 Task: Toggle the following tags when syncing.
Action: Mouse moved to (8, 480)
Screenshot: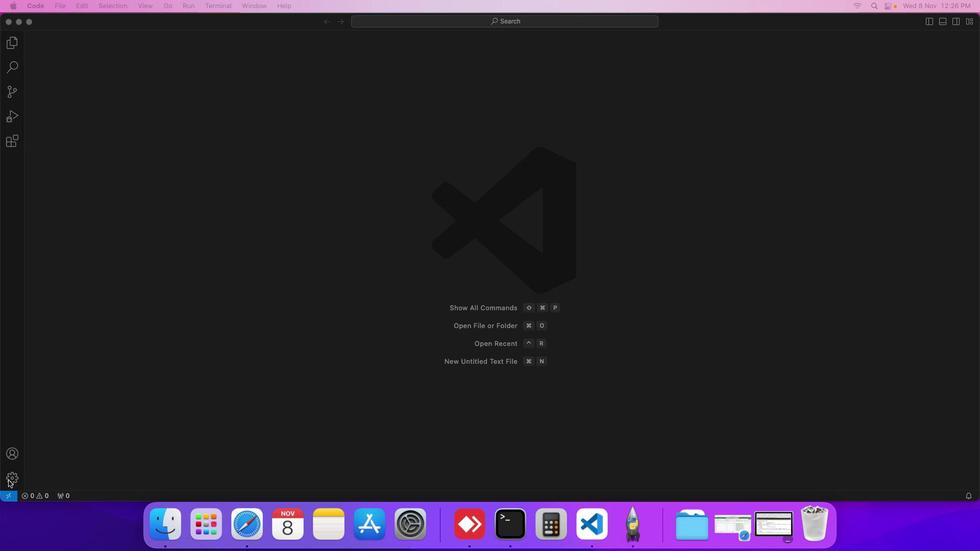 
Action: Mouse pressed left at (8, 480)
Screenshot: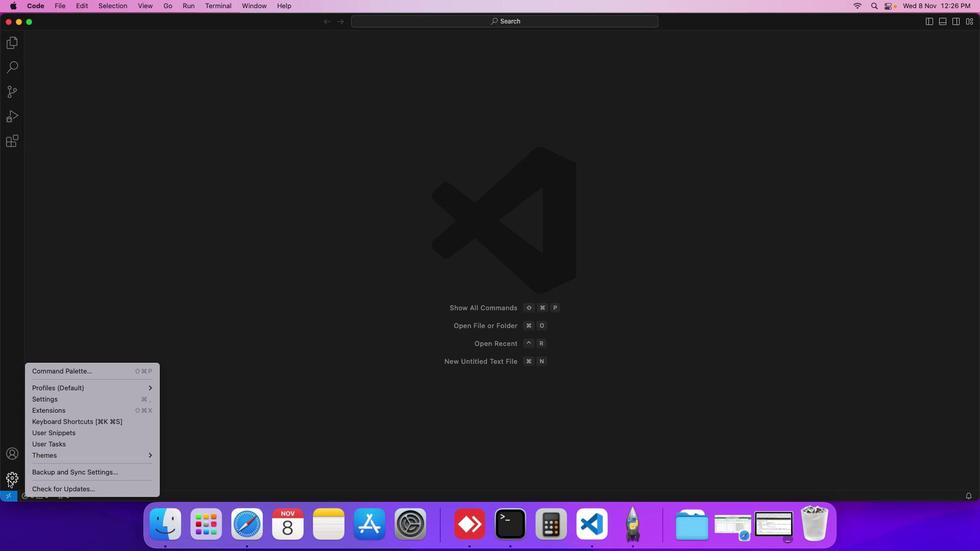 
Action: Mouse moved to (98, 395)
Screenshot: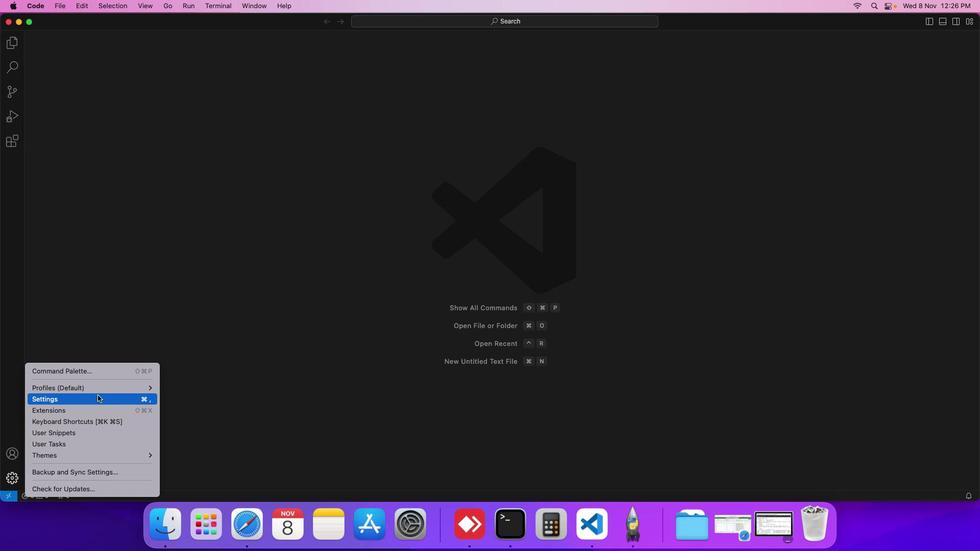 
Action: Mouse pressed left at (98, 395)
Screenshot: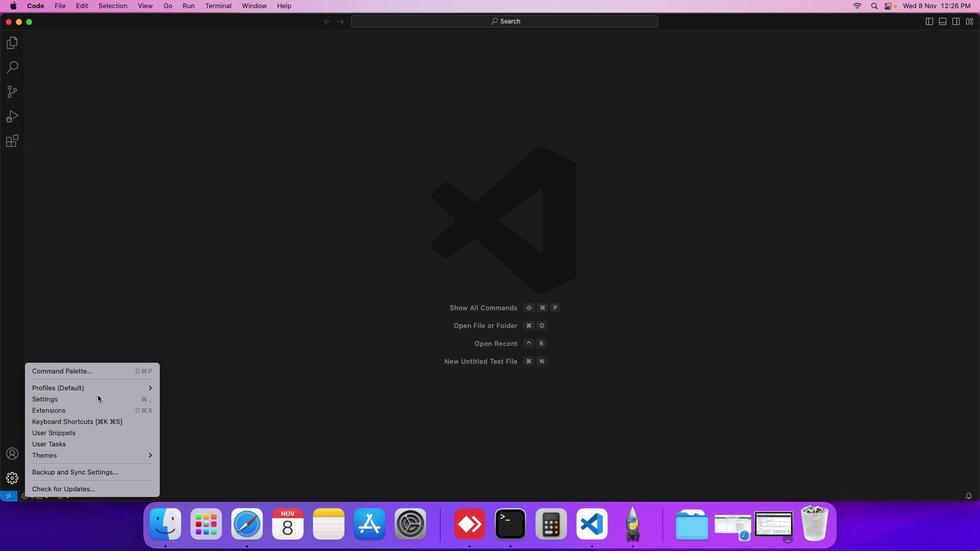 
Action: Mouse moved to (260, 183)
Screenshot: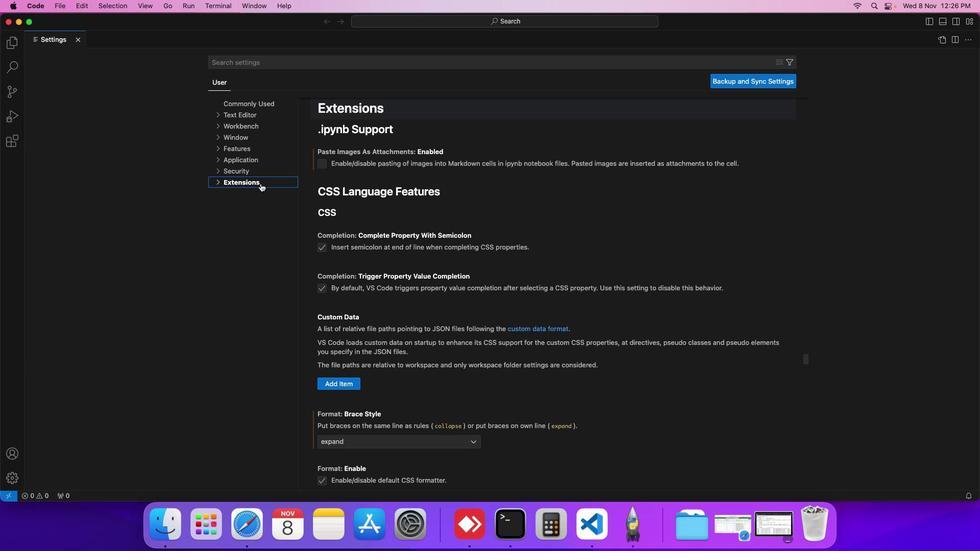 
Action: Mouse pressed left at (260, 183)
Screenshot: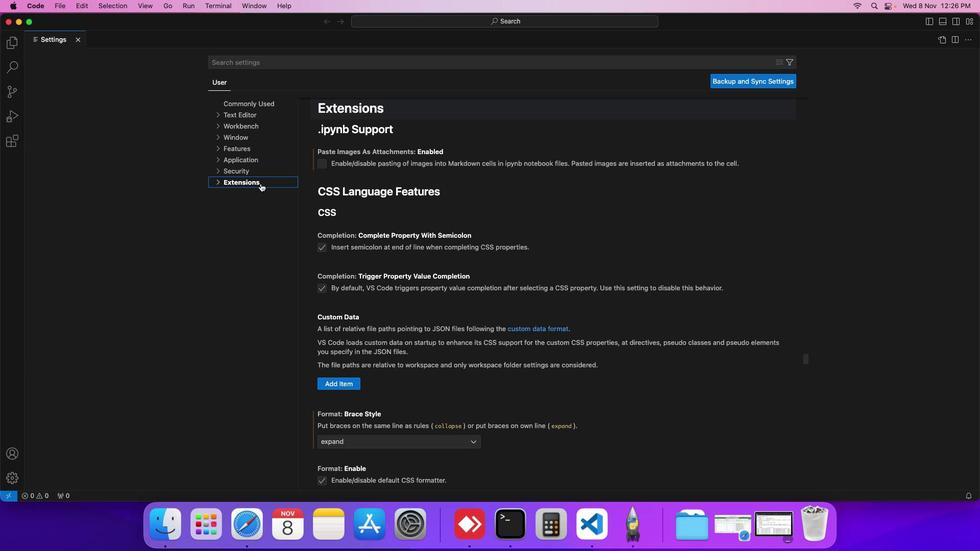 
Action: Mouse moved to (233, 228)
Screenshot: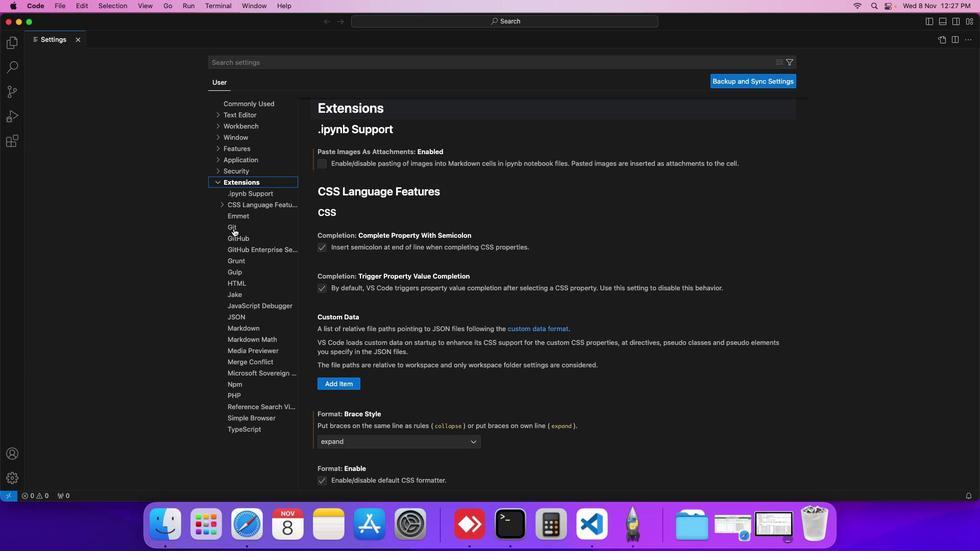 
Action: Mouse pressed left at (233, 228)
Screenshot: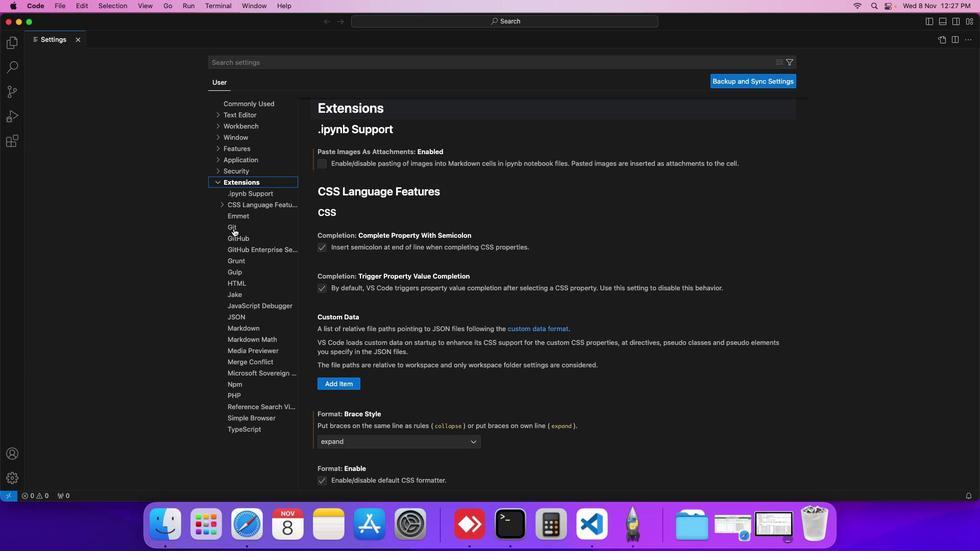 
Action: Mouse moved to (358, 312)
Screenshot: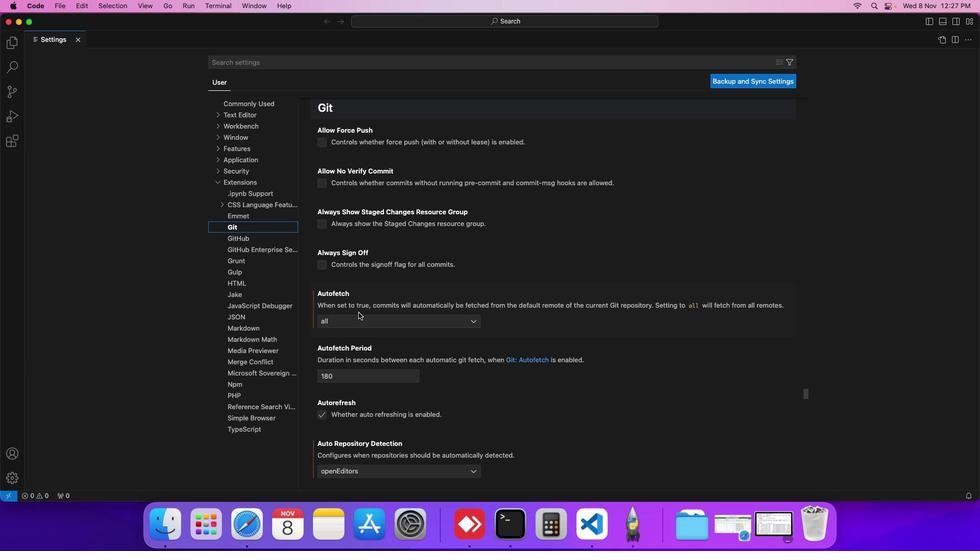 
Action: Mouse scrolled (358, 312) with delta (0, 0)
Screenshot: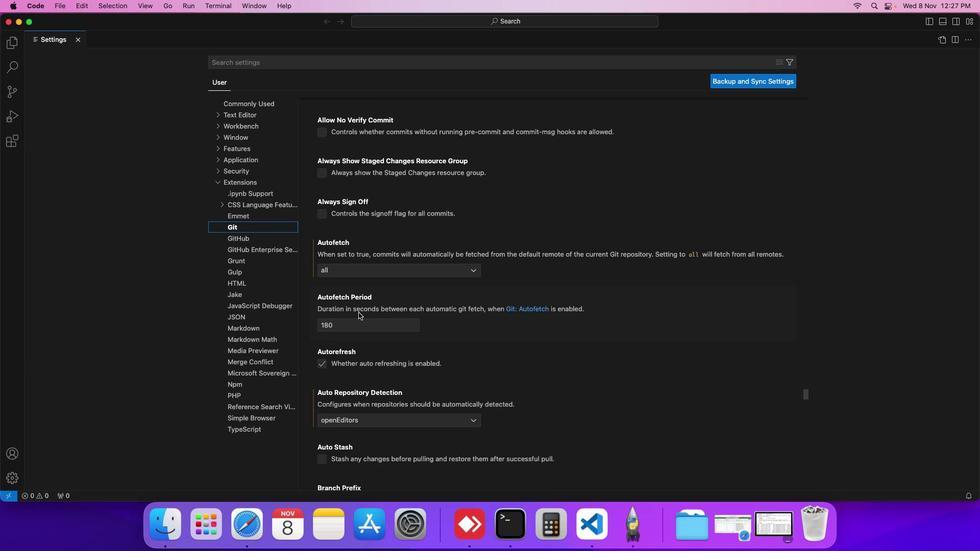 
Action: Mouse scrolled (358, 312) with delta (0, 0)
Screenshot: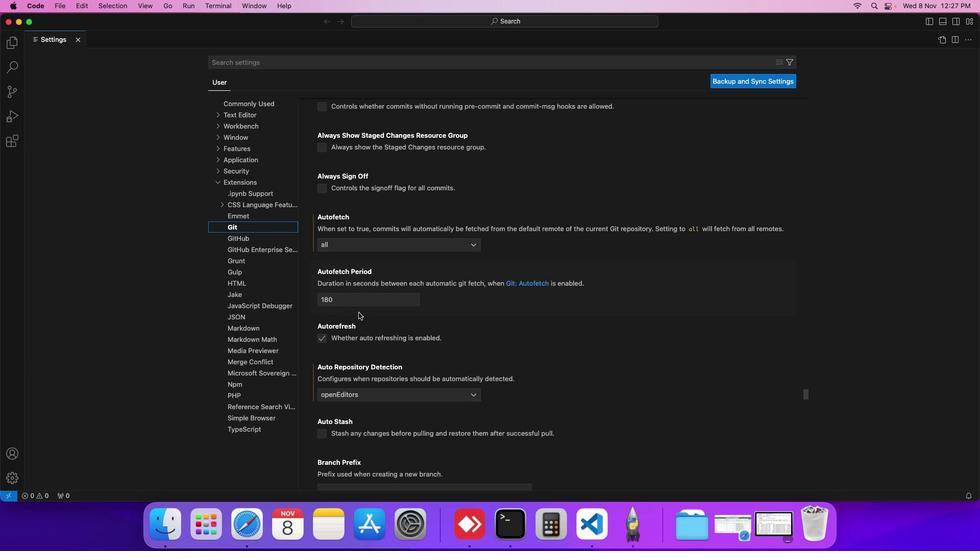 
Action: Mouse scrolled (358, 312) with delta (0, 0)
Screenshot: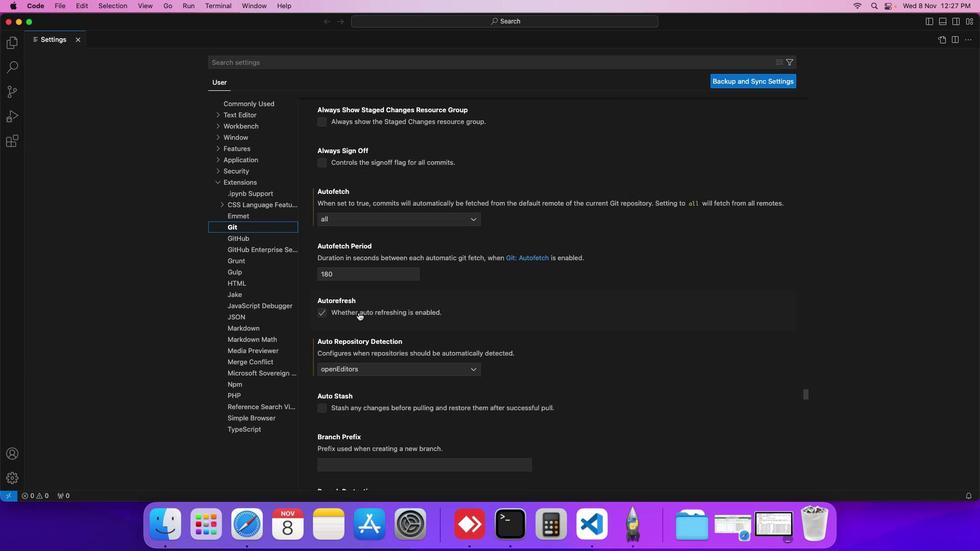 
Action: Mouse scrolled (358, 312) with delta (0, 0)
Screenshot: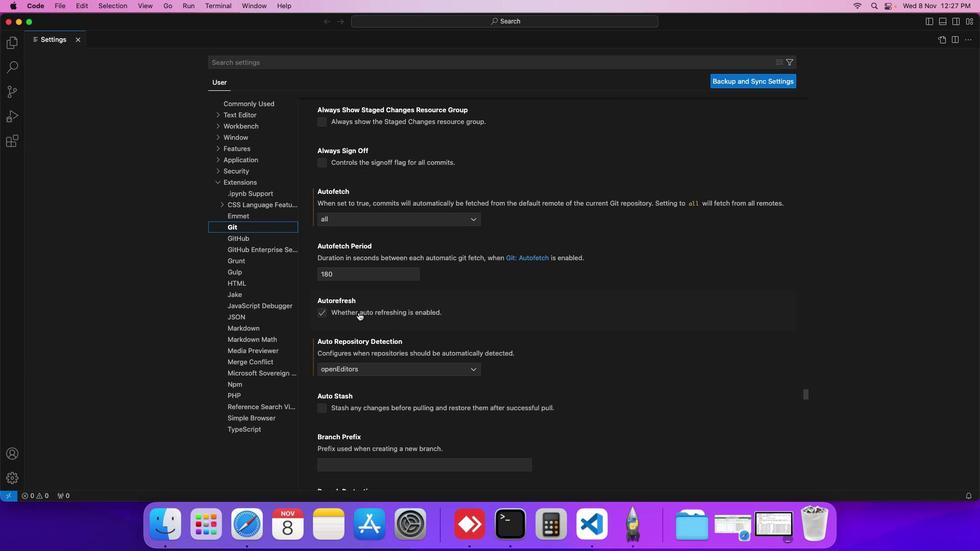 
Action: Mouse scrolled (358, 312) with delta (0, 0)
Screenshot: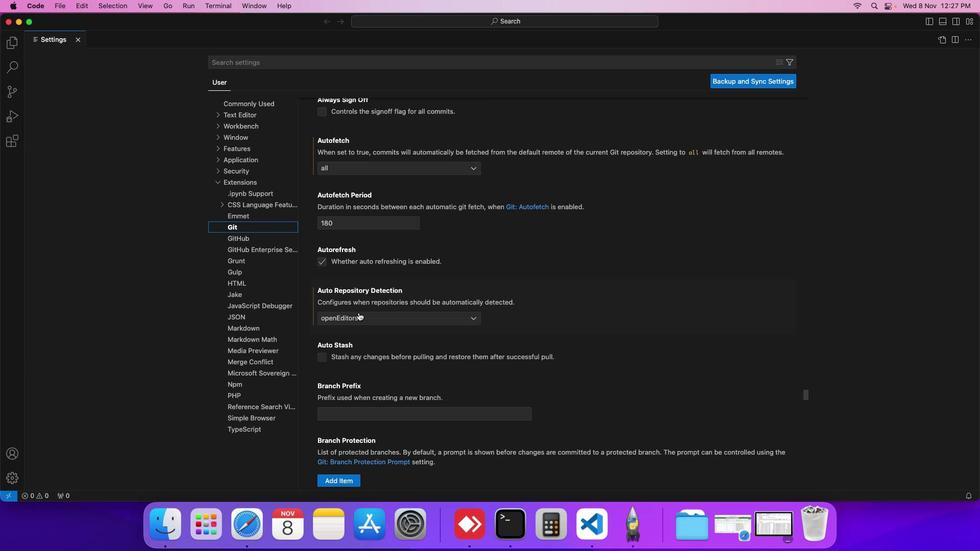 
Action: Mouse scrolled (358, 312) with delta (0, 0)
Screenshot: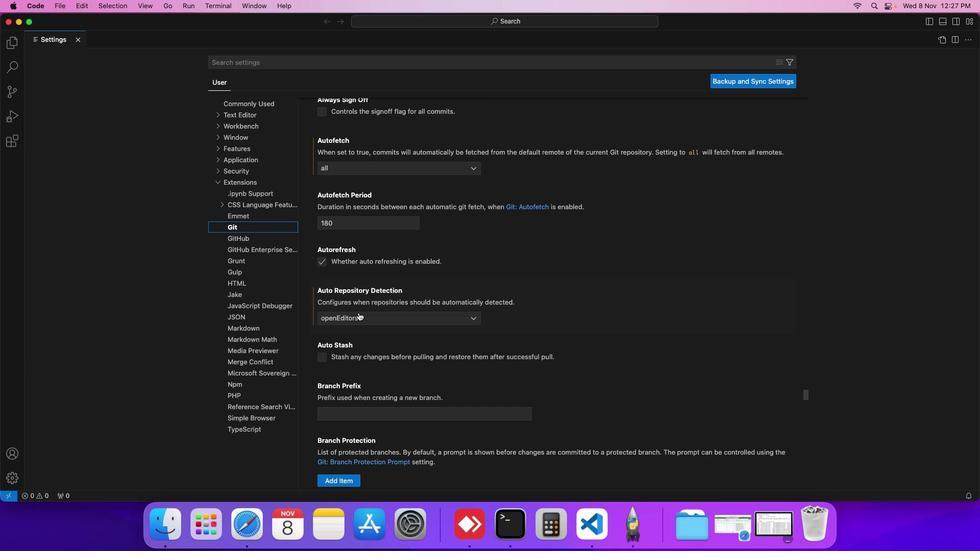 
Action: Mouse scrolled (358, 312) with delta (0, 0)
Screenshot: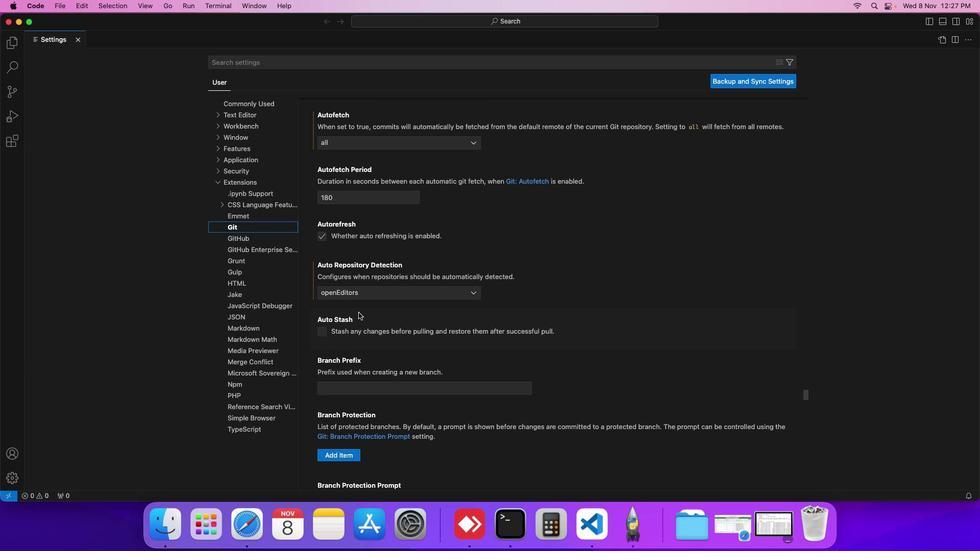 
Action: Mouse scrolled (358, 312) with delta (0, 0)
Screenshot: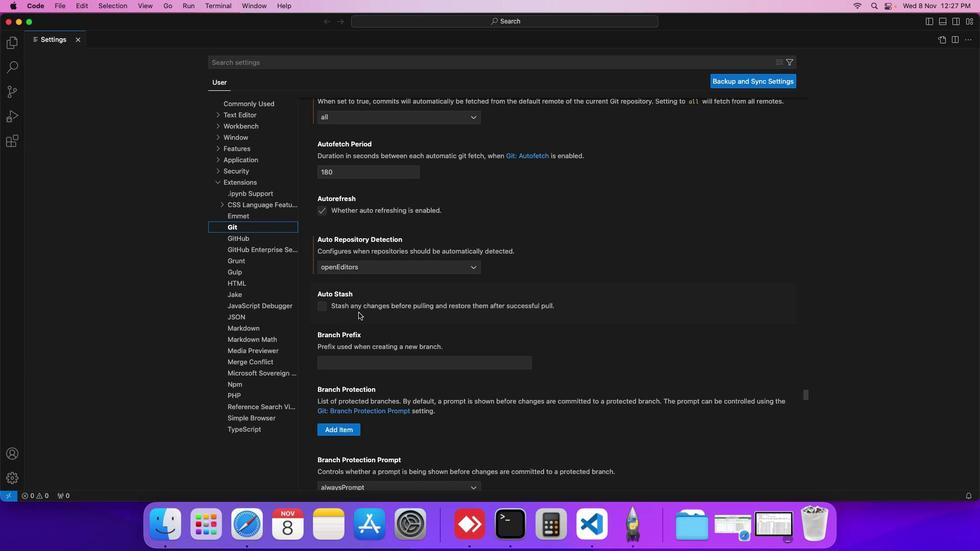 
Action: Mouse scrolled (358, 312) with delta (0, 0)
Screenshot: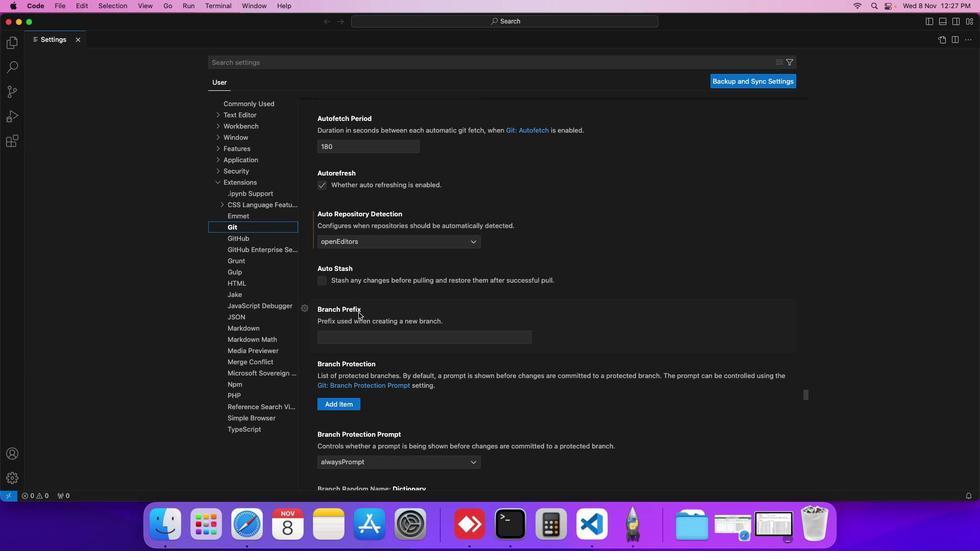 
Action: Mouse scrolled (358, 312) with delta (0, 0)
Screenshot: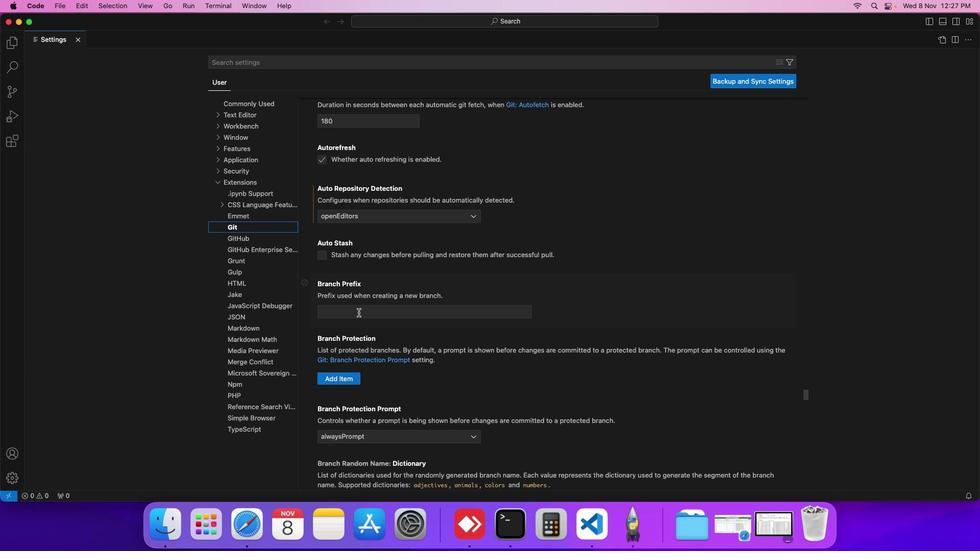 
Action: Mouse scrolled (358, 312) with delta (0, 0)
Screenshot: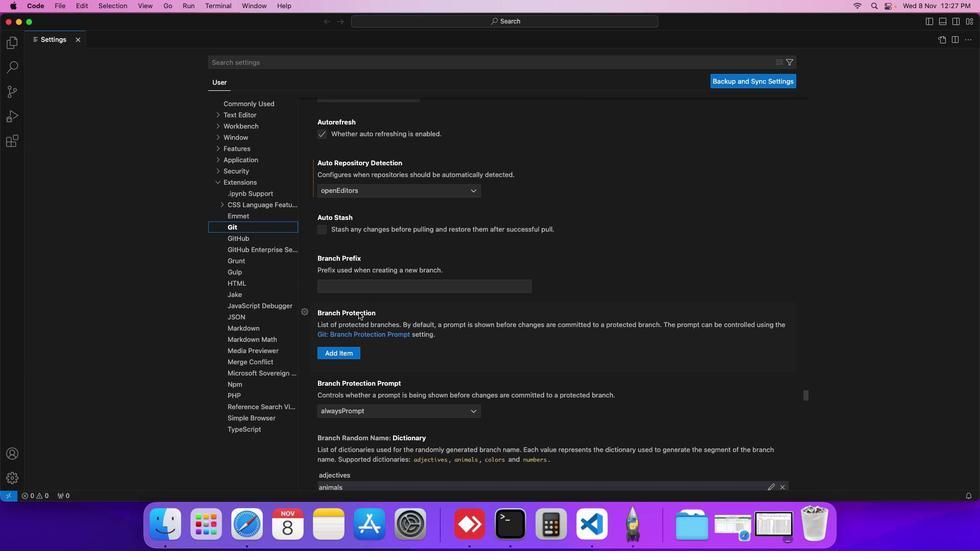 
Action: Mouse scrolled (358, 312) with delta (0, 0)
Screenshot: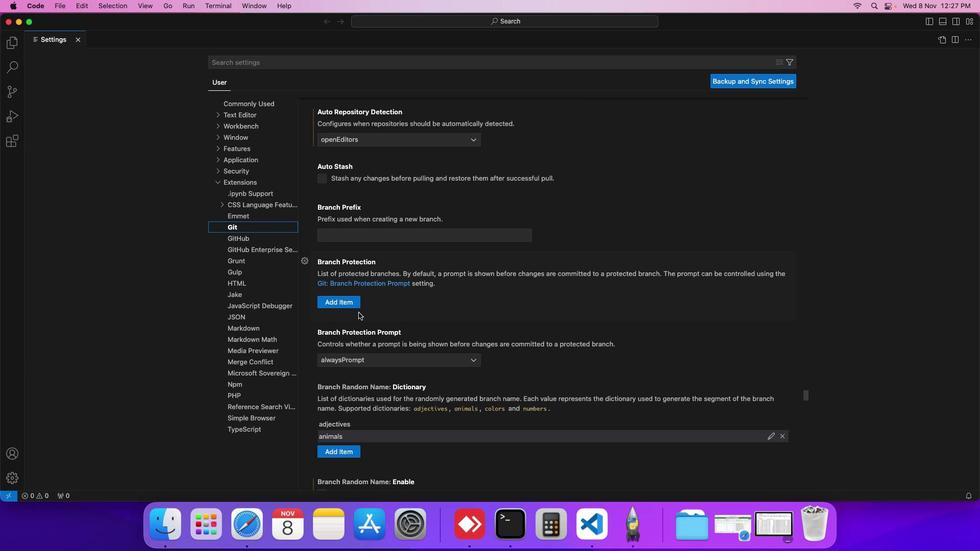 
Action: Mouse scrolled (358, 312) with delta (0, 0)
Screenshot: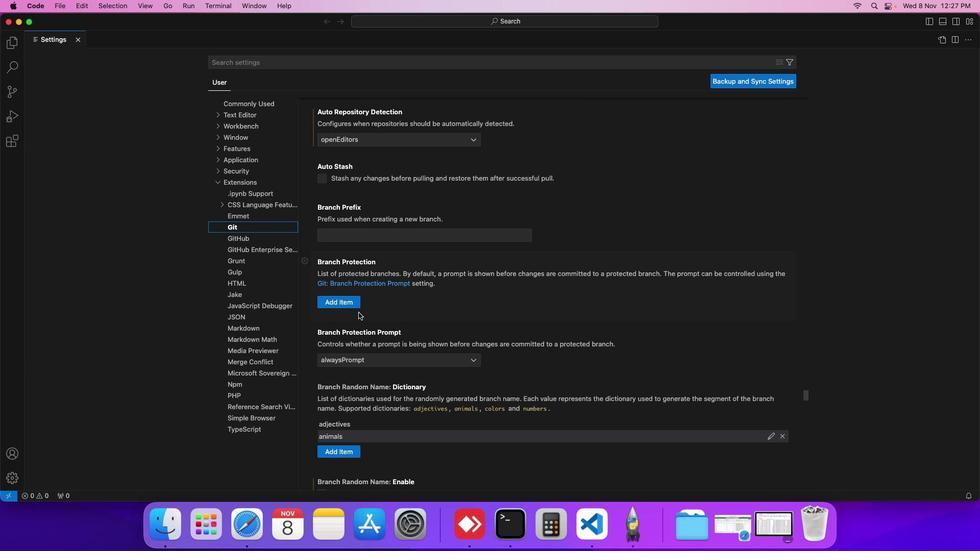 
Action: Mouse scrolled (358, 312) with delta (0, 0)
Screenshot: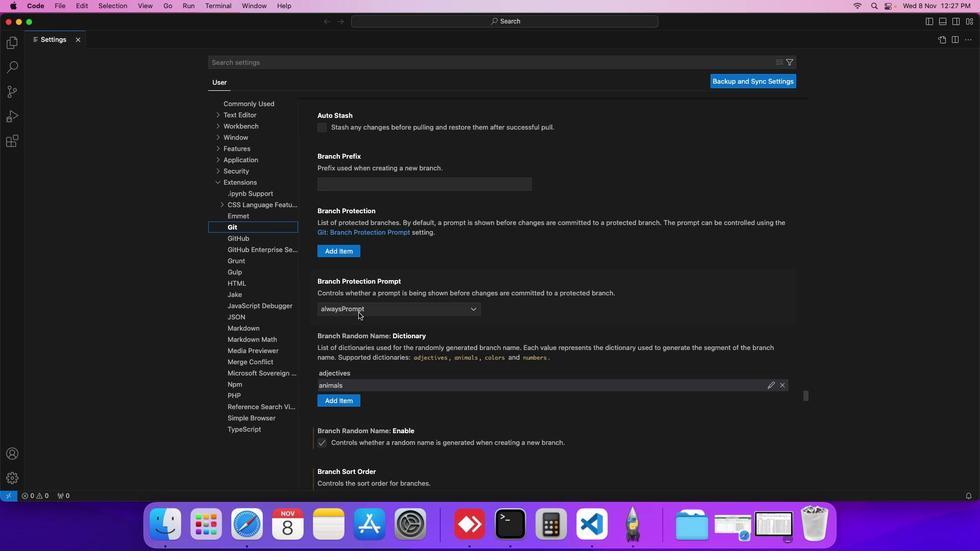 
Action: Mouse scrolled (358, 312) with delta (0, 0)
Screenshot: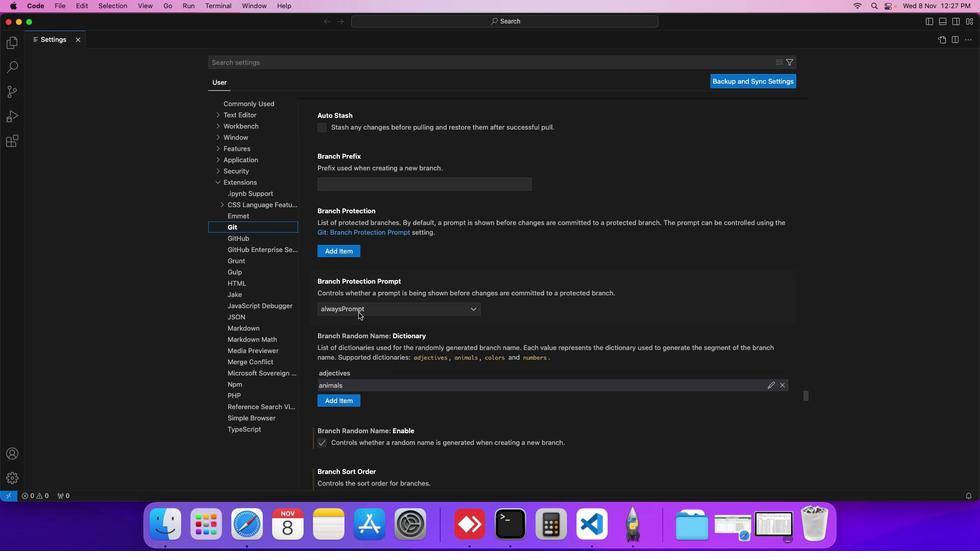 
Action: Mouse scrolled (358, 312) with delta (0, 0)
Screenshot: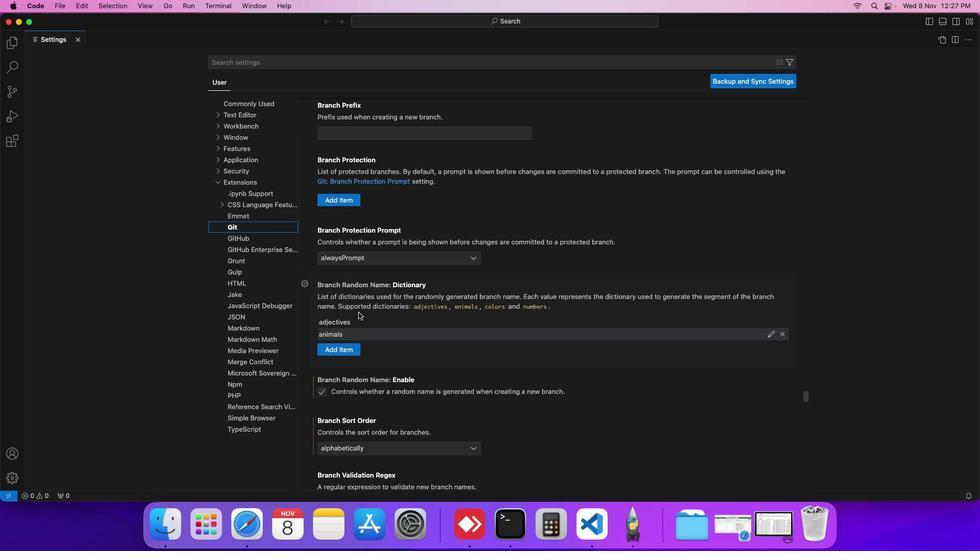 
Action: Mouse scrolled (358, 312) with delta (0, 0)
Screenshot: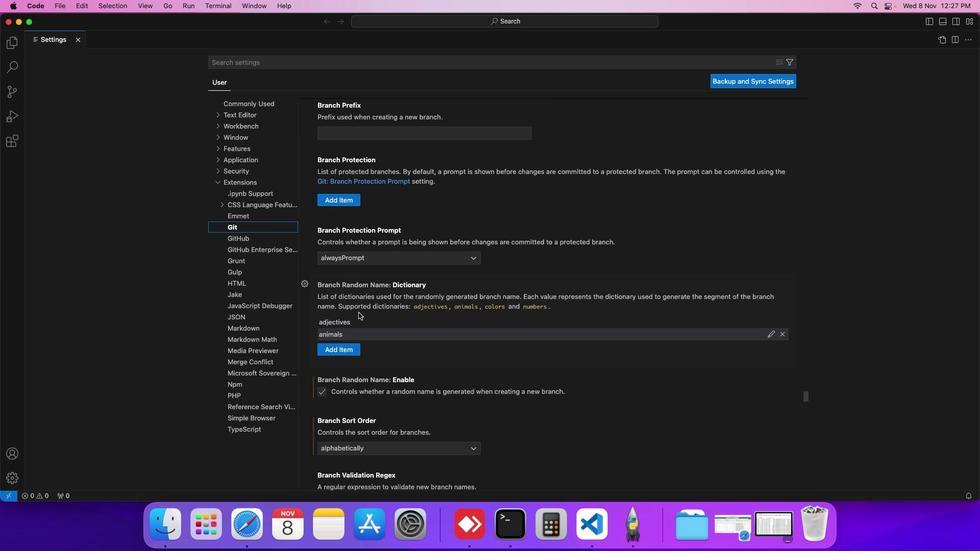 
Action: Mouse scrolled (358, 312) with delta (0, 0)
Screenshot: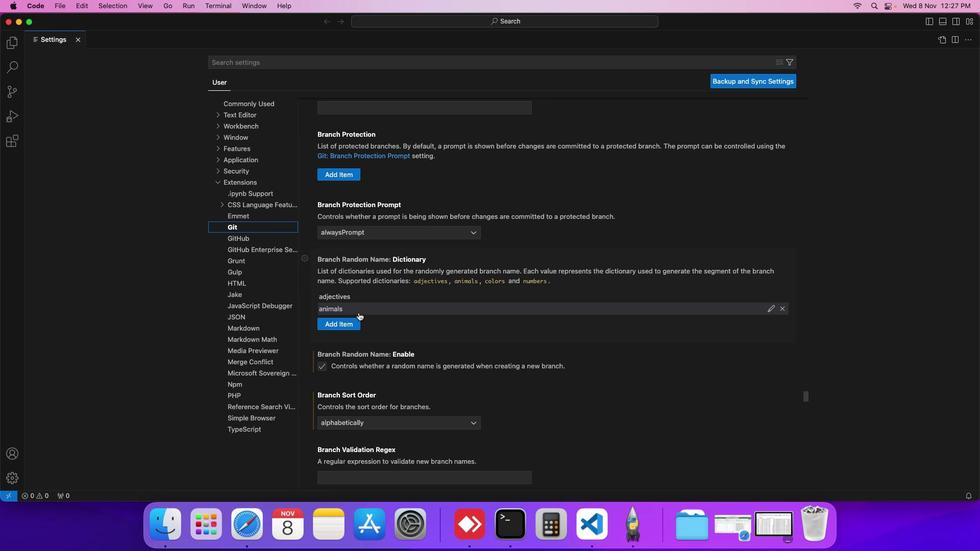 
Action: Mouse scrolled (358, 312) with delta (0, 0)
Screenshot: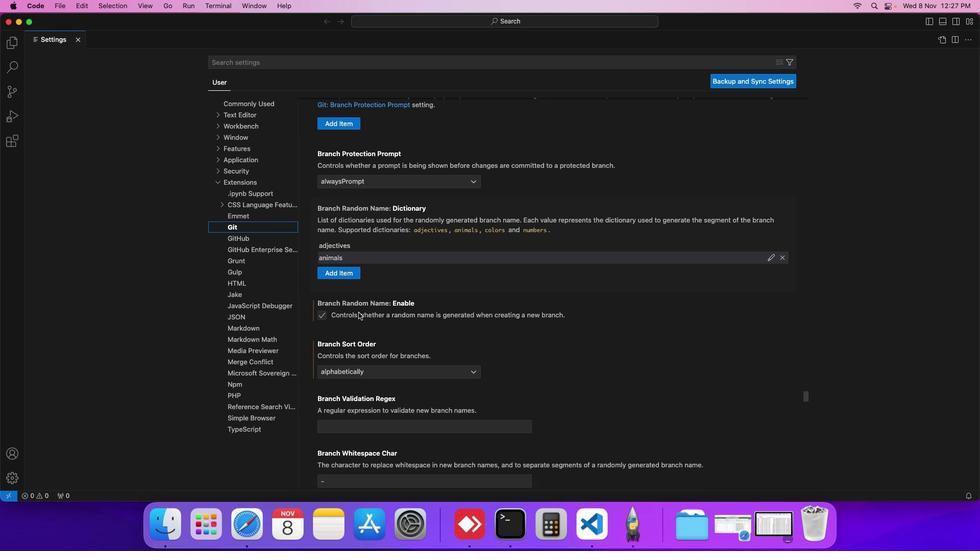 
Action: Mouse scrolled (358, 312) with delta (0, 0)
Screenshot: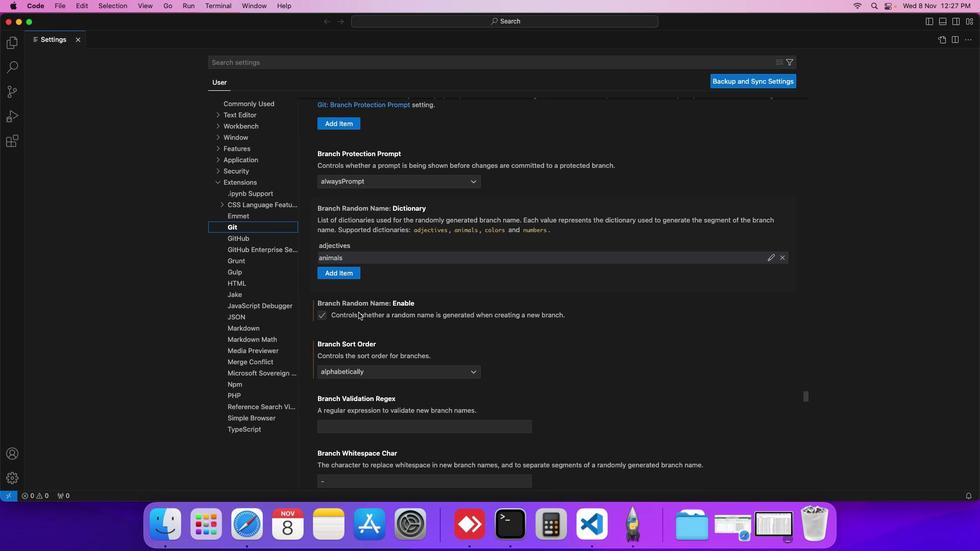 
Action: Mouse scrolled (358, 312) with delta (0, 0)
Screenshot: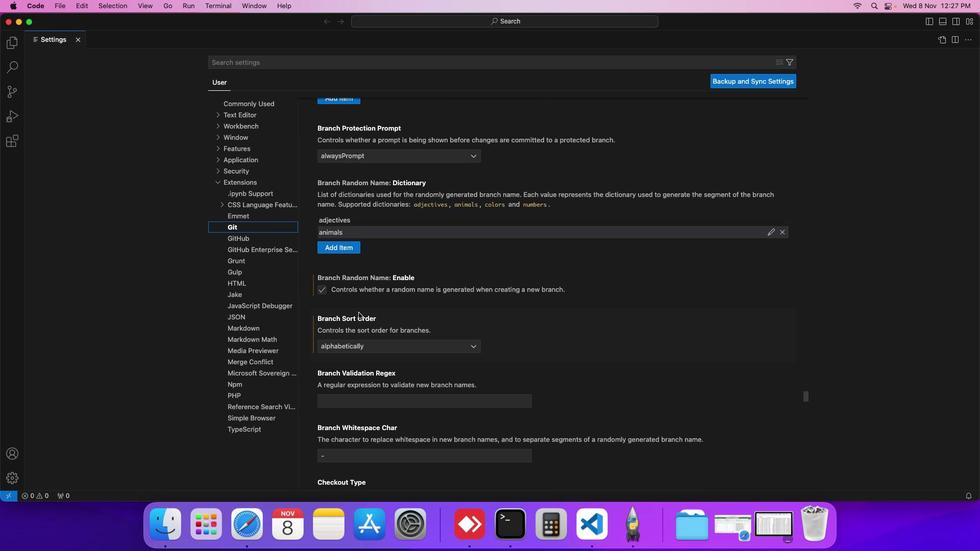 
Action: Mouse scrolled (358, 312) with delta (0, 0)
Screenshot: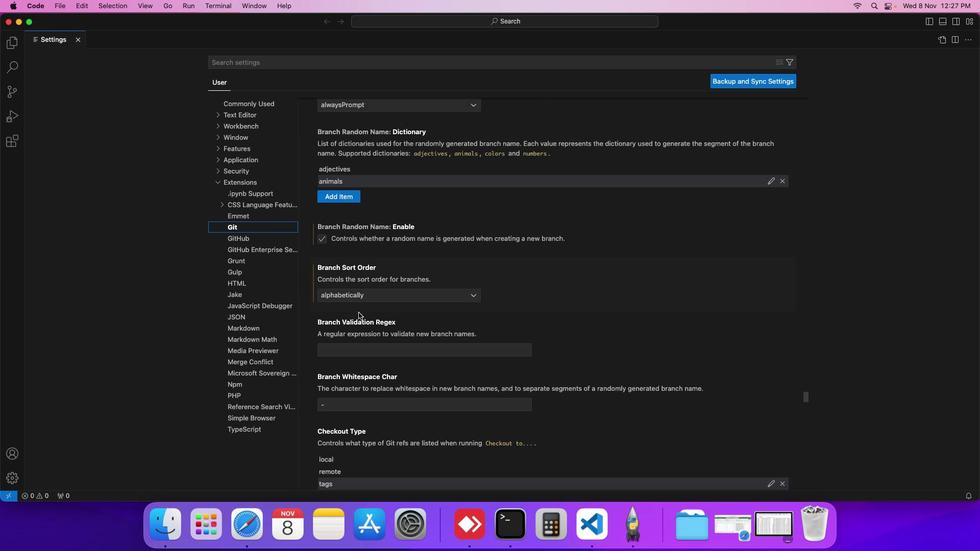 
Action: Mouse scrolled (358, 312) with delta (0, 0)
Screenshot: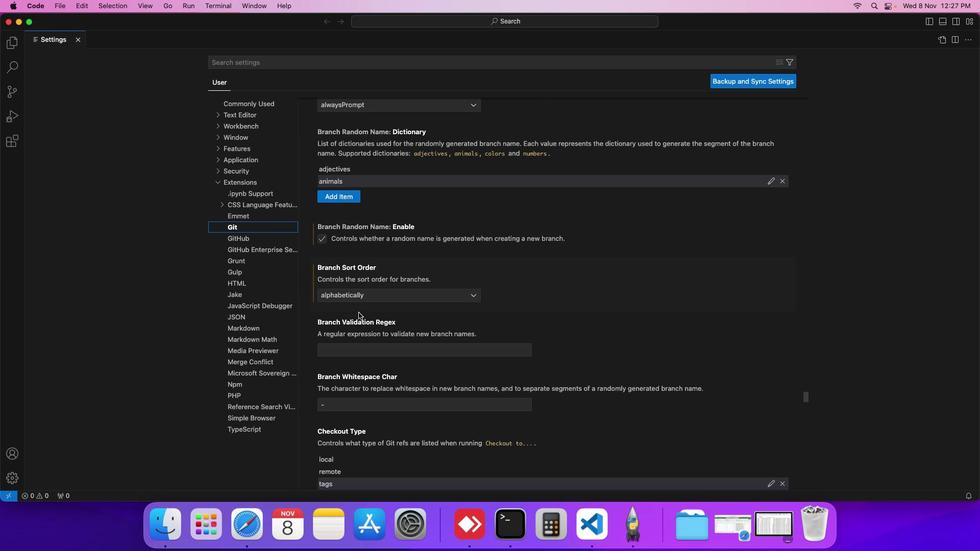 
Action: Mouse scrolled (358, 312) with delta (0, 0)
Screenshot: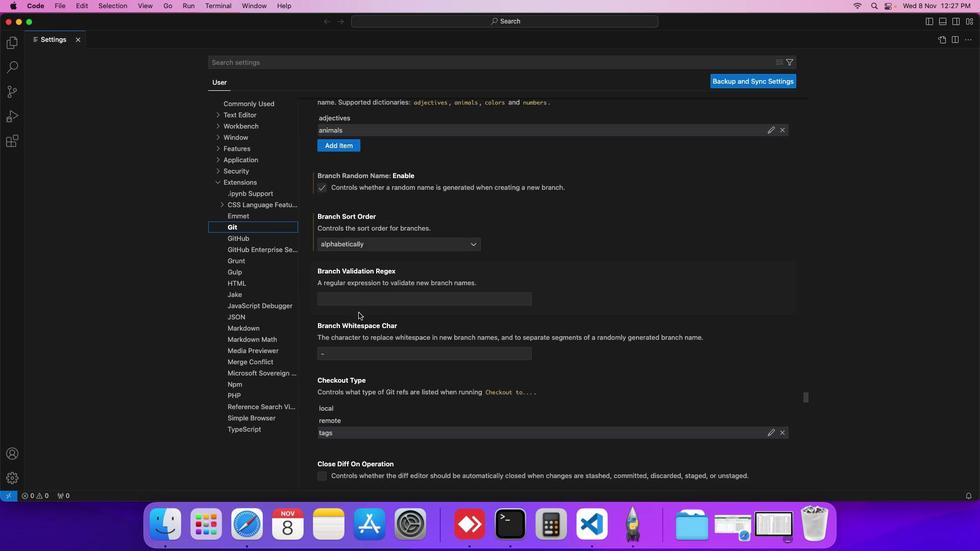
Action: Mouse scrolled (358, 312) with delta (0, 0)
Screenshot: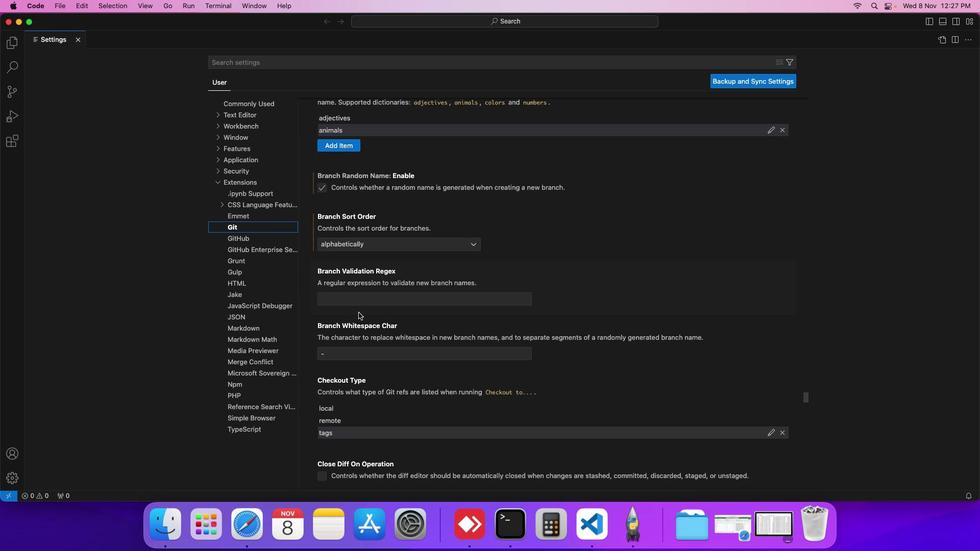 
Action: Mouse scrolled (358, 312) with delta (0, 0)
Screenshot: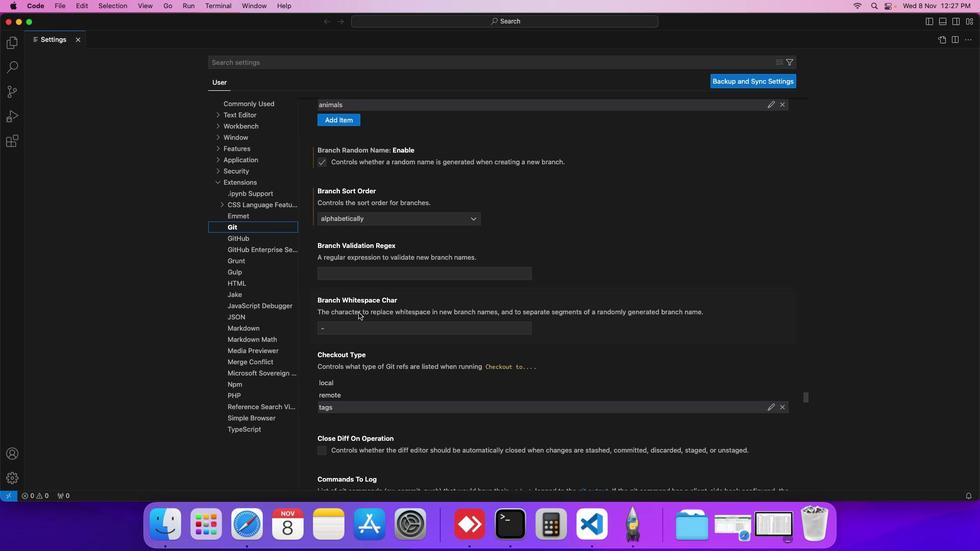 
Action: Mouse scrolled (358, 312) with delta (0, 0)
Screenshot: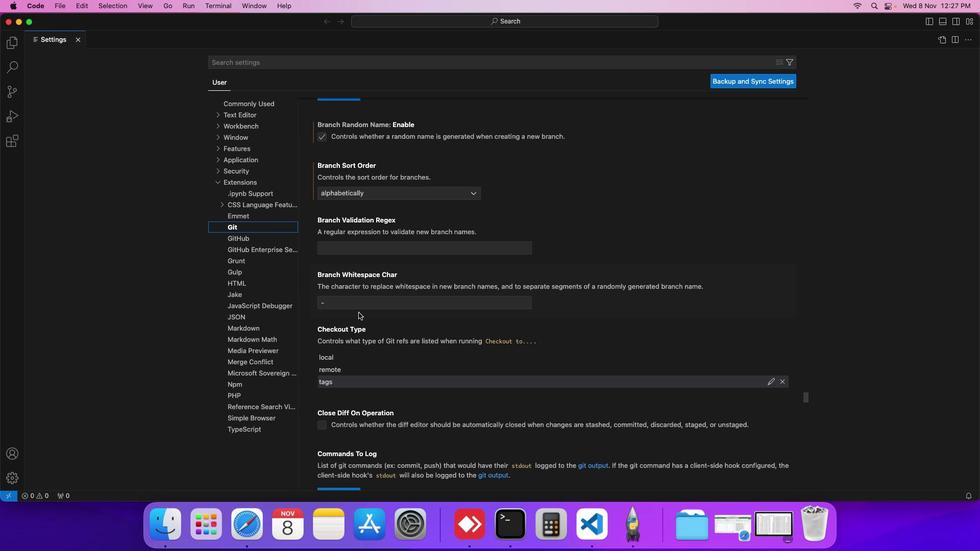 
Action: Mouse scrolled (358, 312) with delta (0, 0)
Screenshot: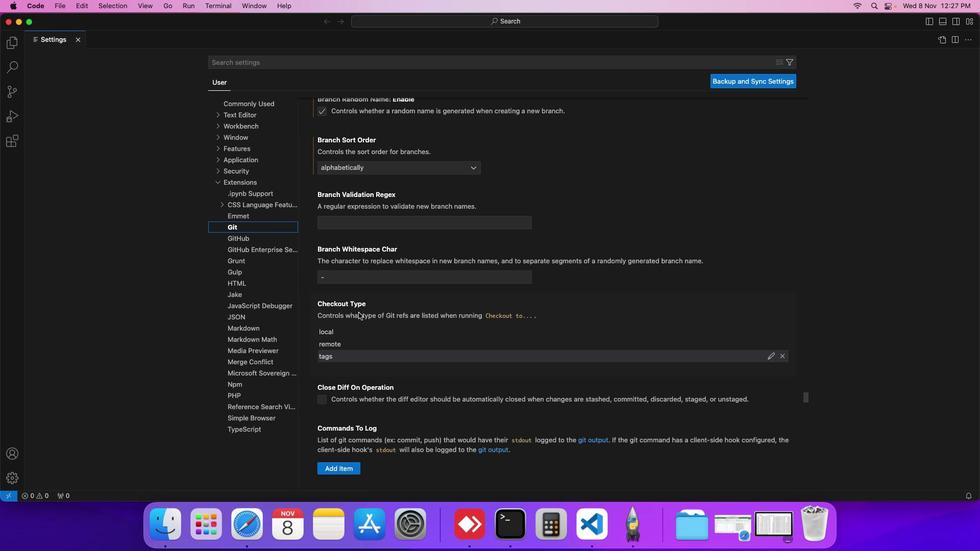
Action: Mouse scrolled (358, 312) with delta (0, 0)
Screenshot: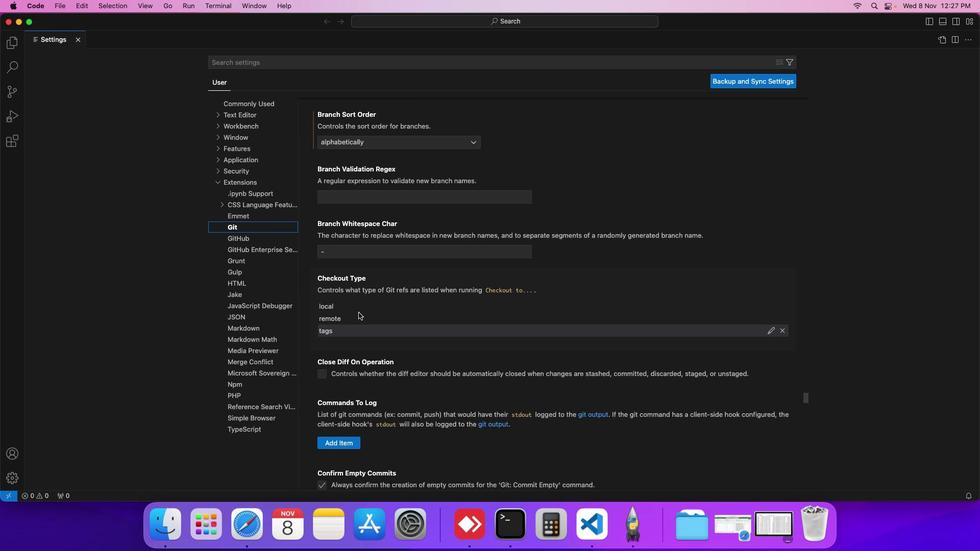
Action: Mouse scrolled (358, 312) with delta (0, 0)
Screenshot: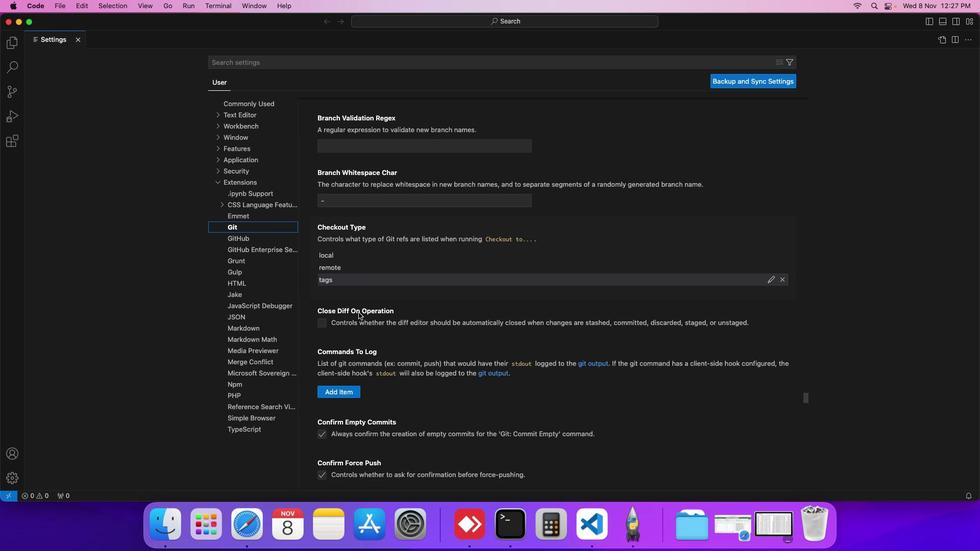 
Action: Mouse scrolled (358, 312) with delta (0, 0)
Screenshot: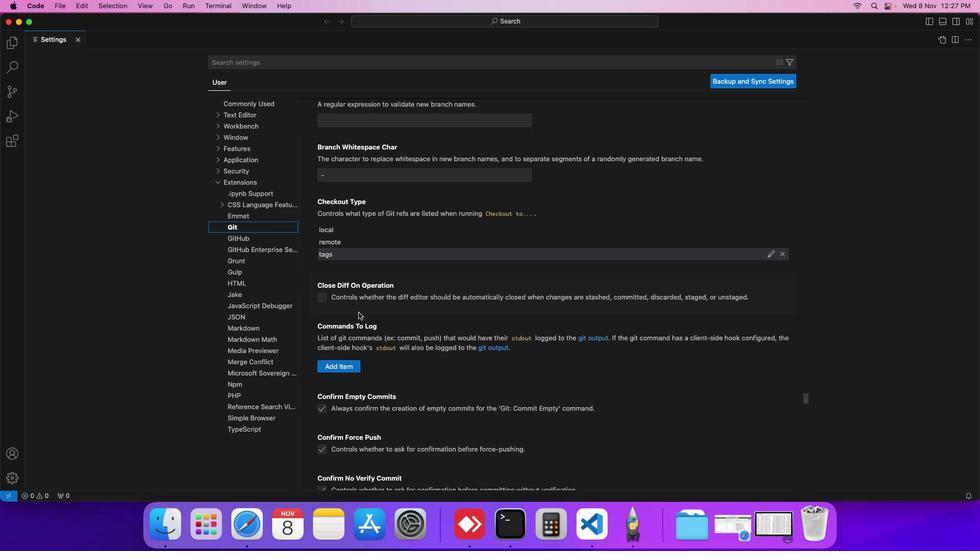 
Action: Mouse scrolled (358, 312) with delta (0, 0)
Screenshot: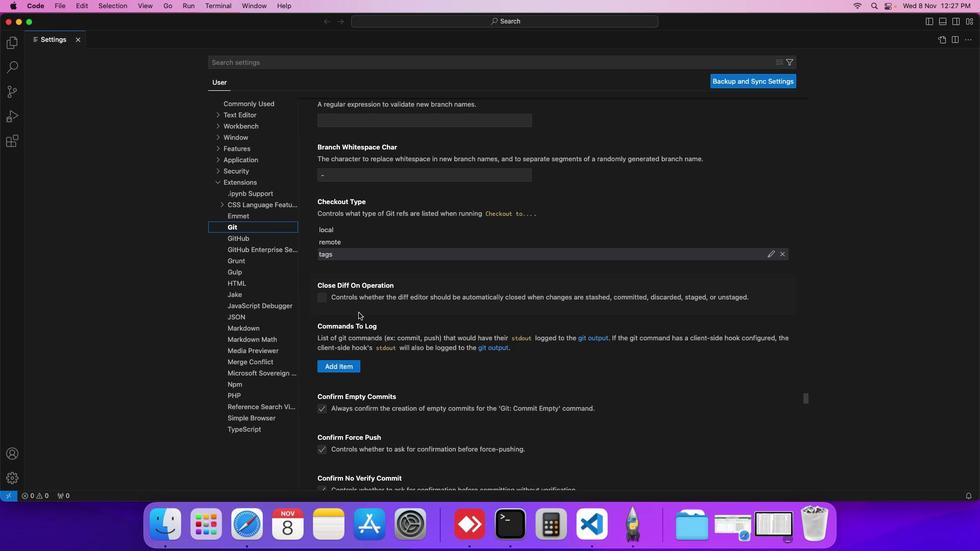 
Action: Mouse scrolled (358, 312) with delta (0, 0)
Screenshot: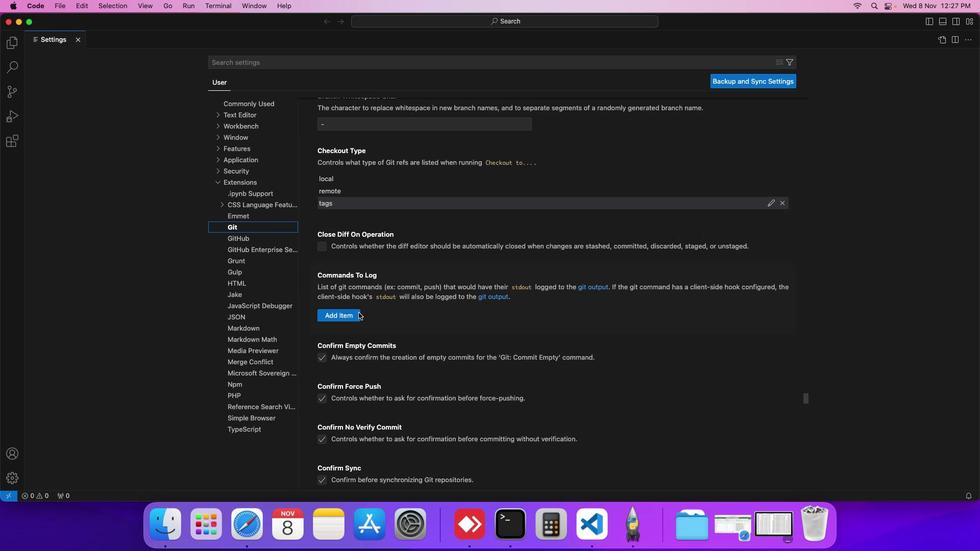 
Action: Mouse scrolled (358, 312) with delta (0, 0)
Screenshot: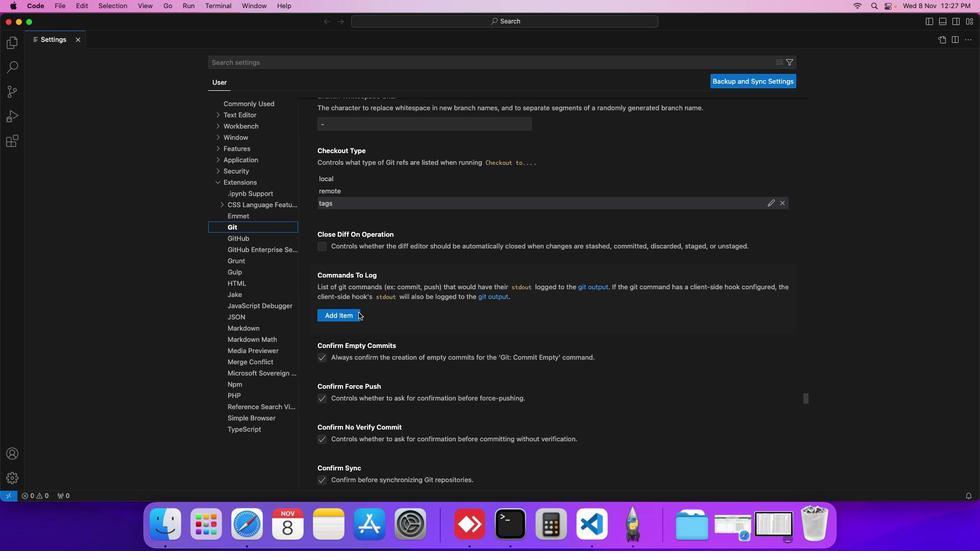 
Action: Mouse scrolled (358, 312) with delta (0, 0)
Screenshot: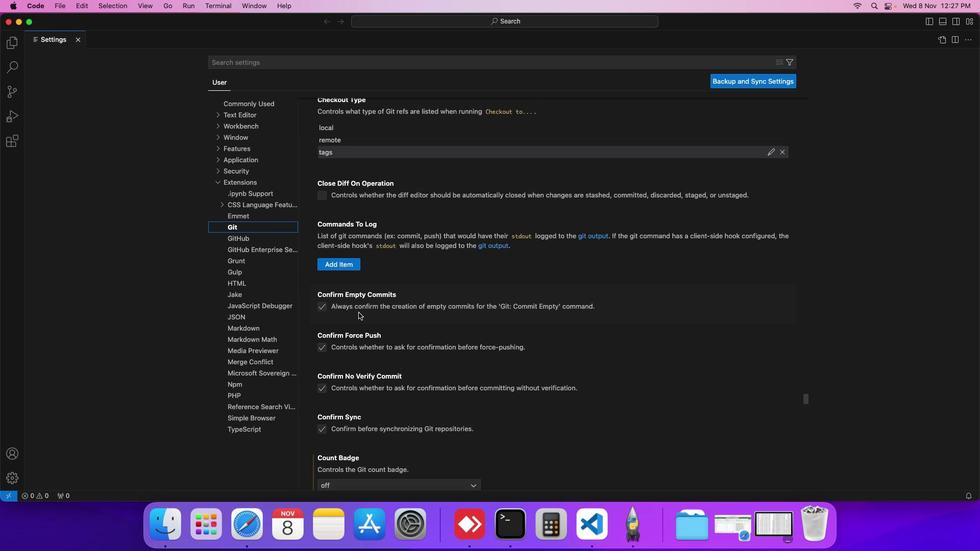 
Action: Mouse scrolled (358, 312) with delta (0, 0)
Screenshot: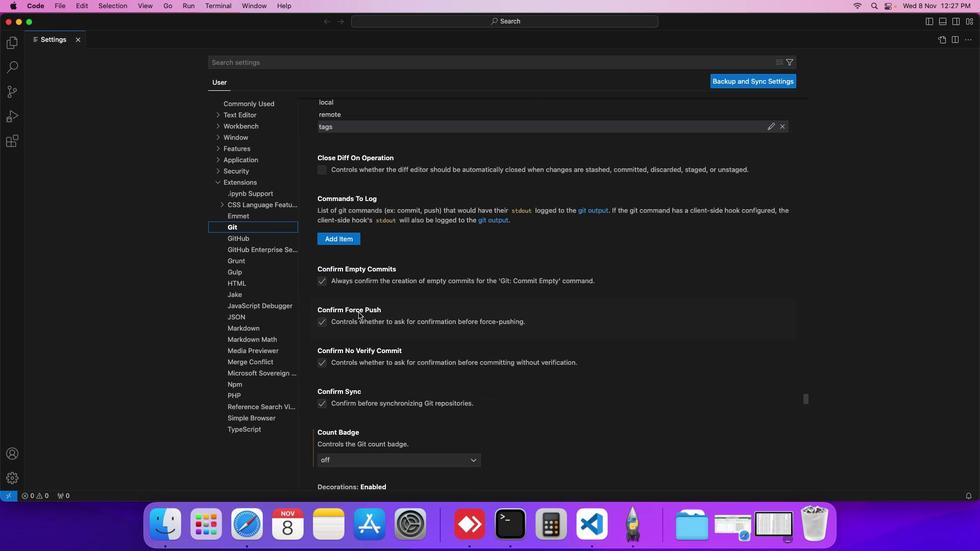 
Action: Mouse scrolled (358, 312) with delta (0, 0)
Screenshot: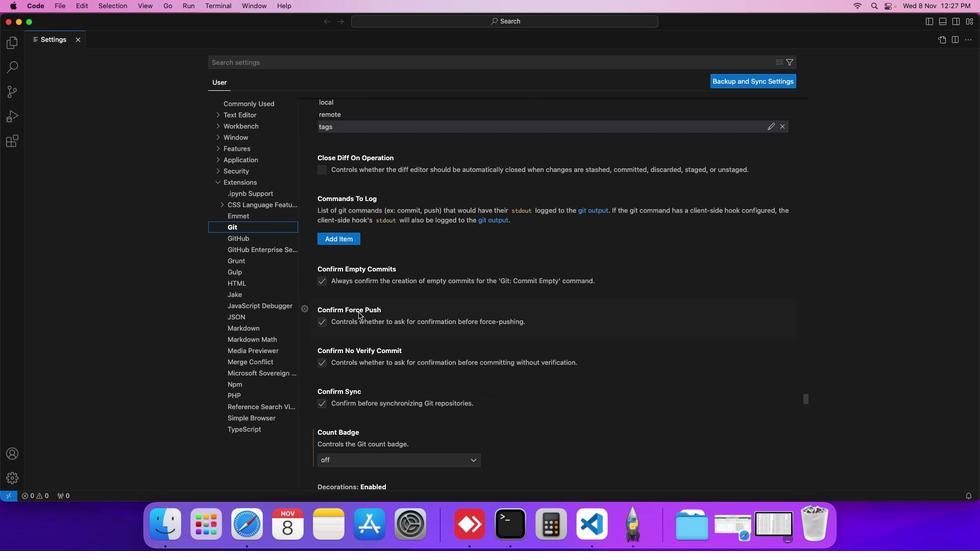 
Action: Mouse scrolled (358, 312) with delta (0, 0)
Screenshot: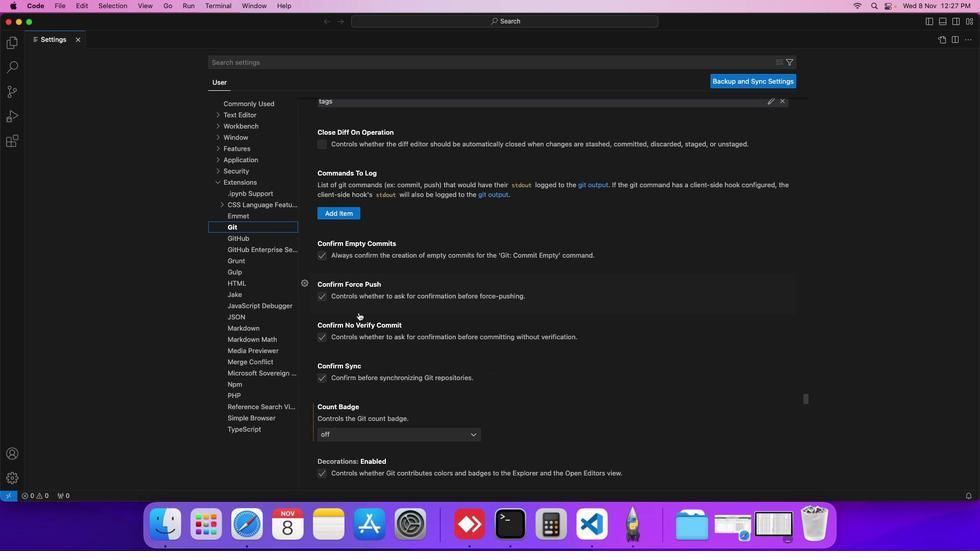 
Action: Mouse scrolled (358, 312) with delta (0, 0)
Screenshot: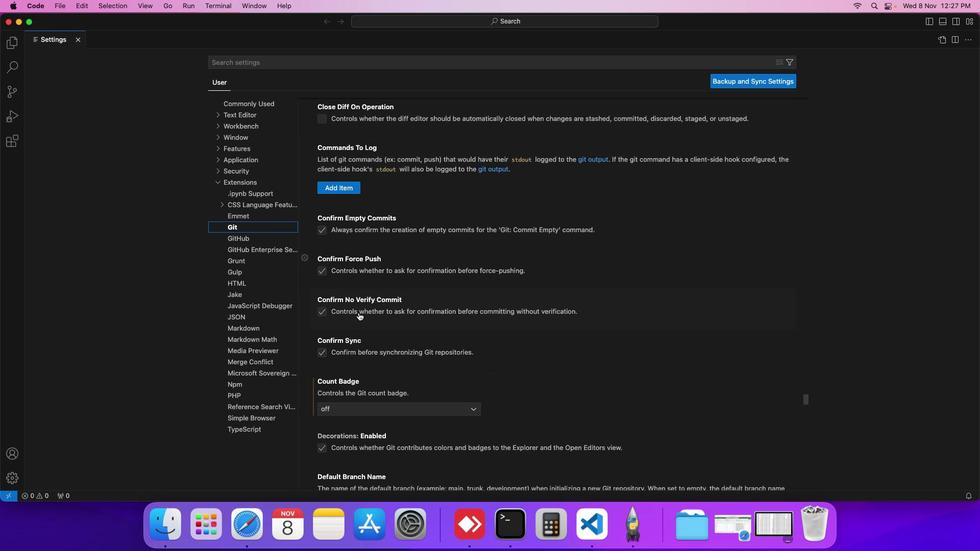 
Action: Mouse scrolled (358, 312) with delta (0, 0)
Screenshot: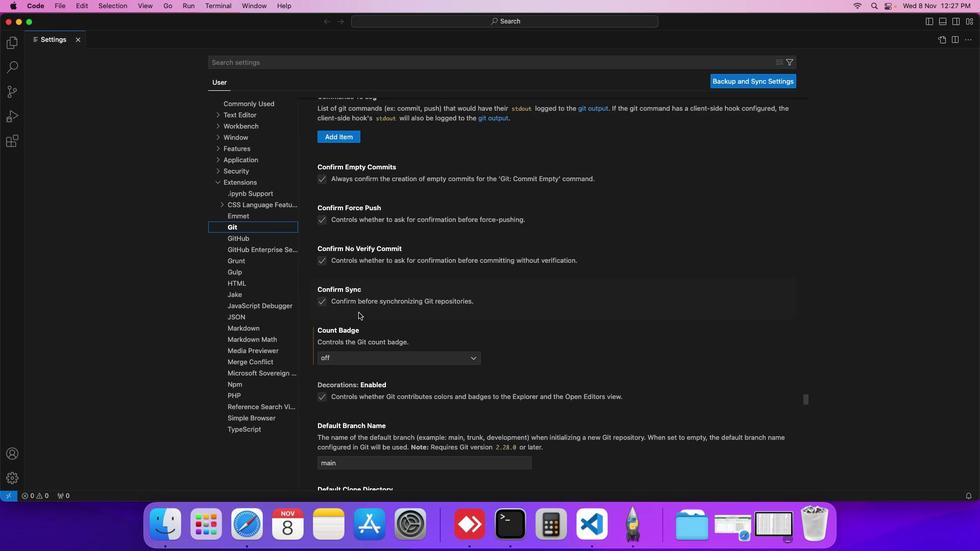 
Action: Mouse scrolled (358, 312) with delta (0, 0)
Screenshot: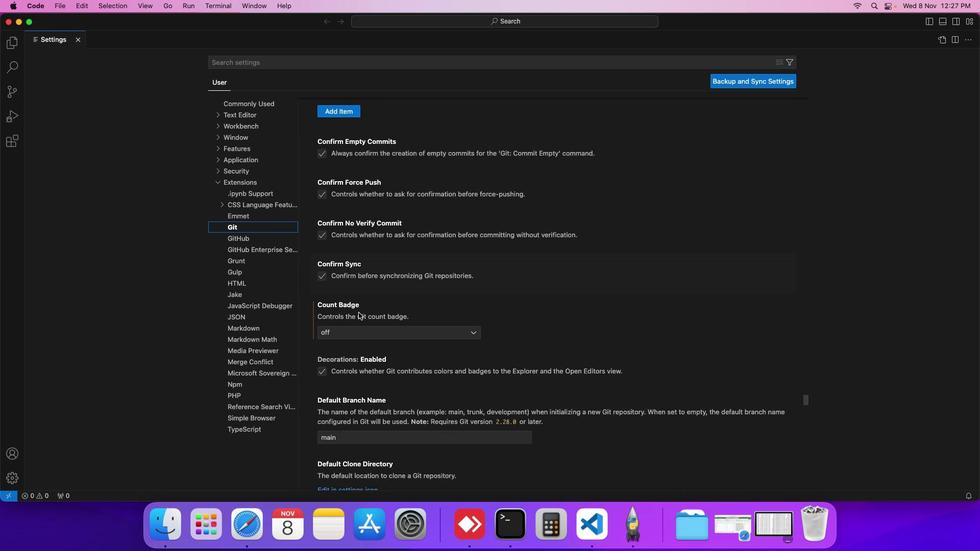 
Action: Mouse scrolled (358, 312) with delta (0, 0)
Screenshot: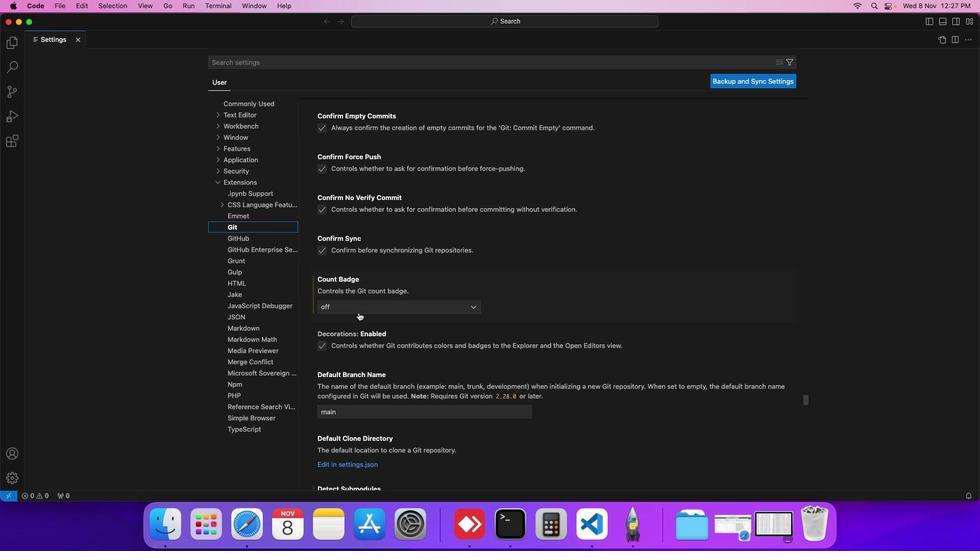 
Action: Mouse scrolled (358, 312) with delta (0, 0)
Screenshot: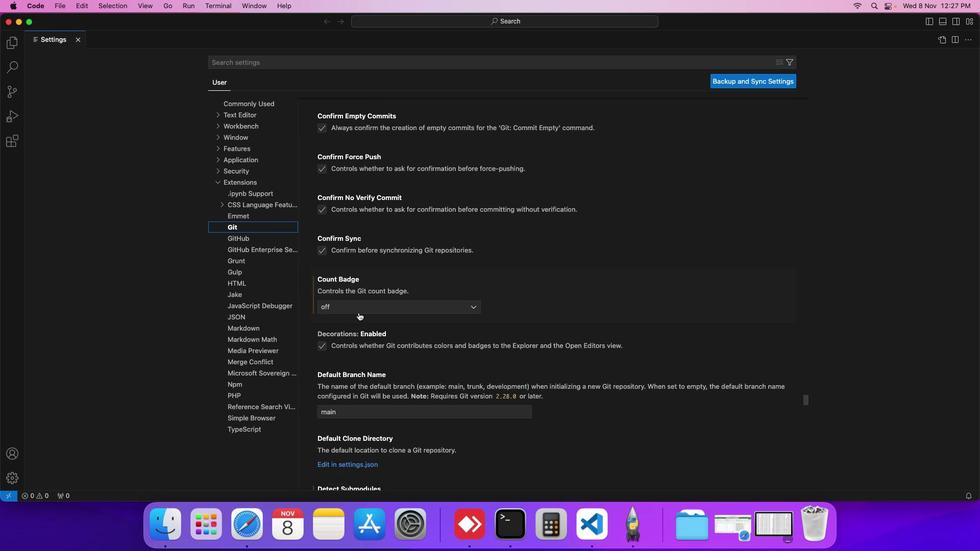 
Action: Mouse scrolled (358, 312) with delta (0, 0)
Screenshot: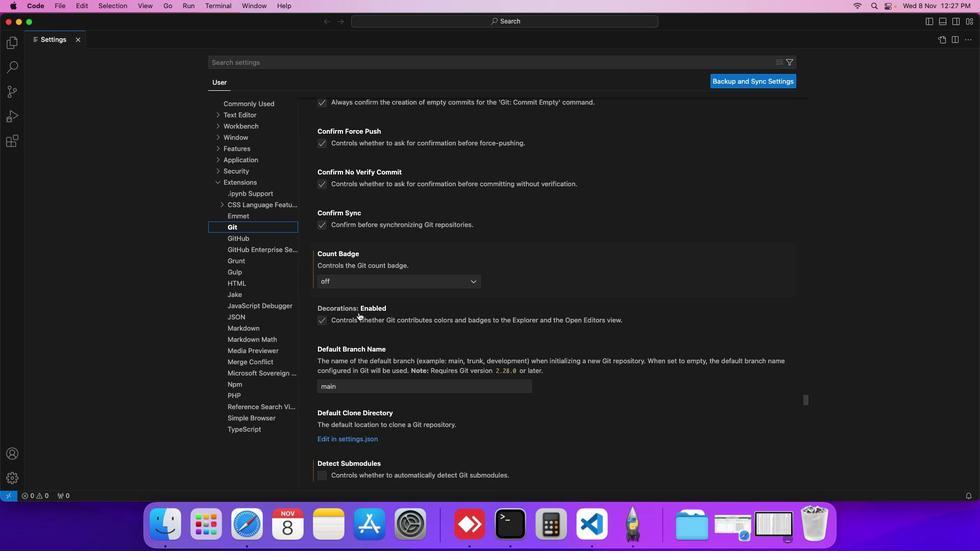 
Action: Mouse scrolled (358, 312) with delta (0, 0)
Screenshot: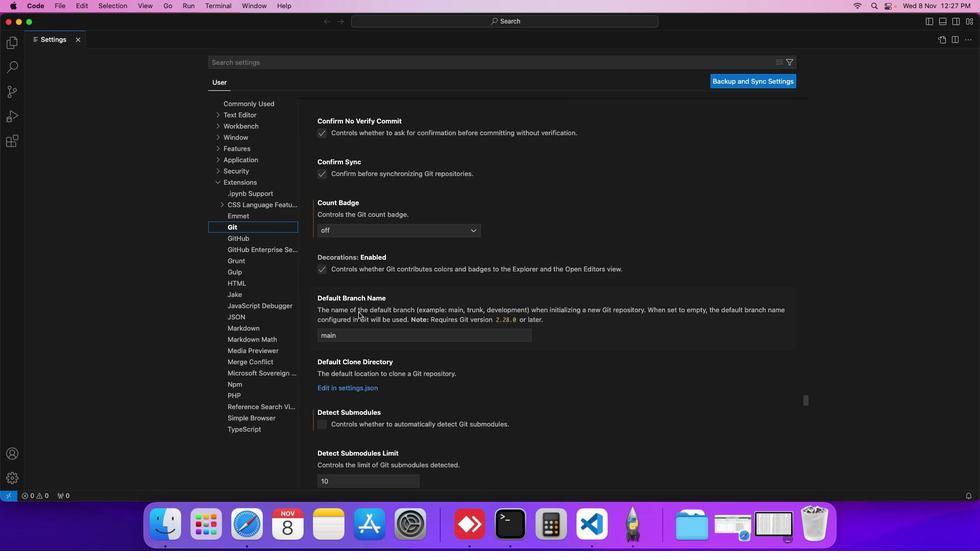 
Action: Mouse scrolled (358, 312) with delta (0, 0)
Screenshot: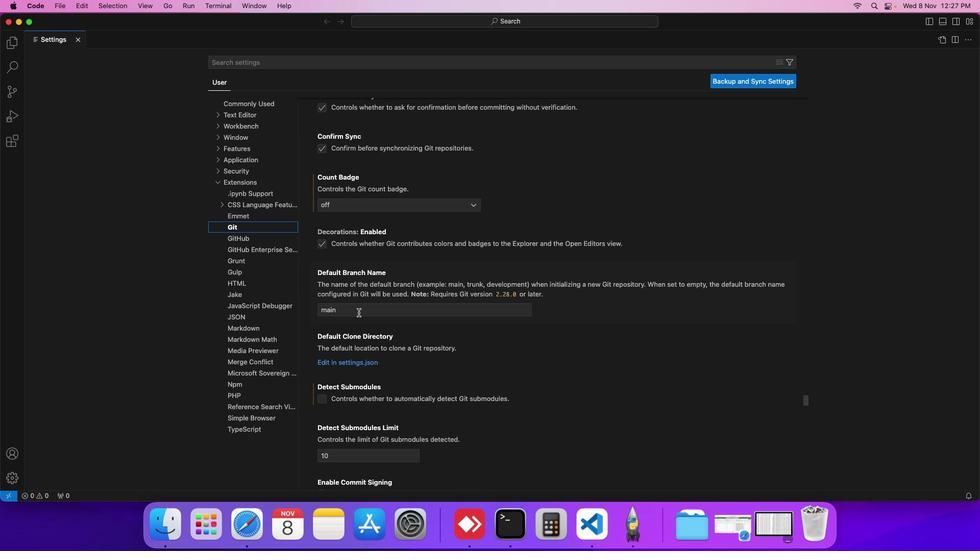 
Action: Mouse scrolled (358, 312) with delta (0, 0)
Screenshot: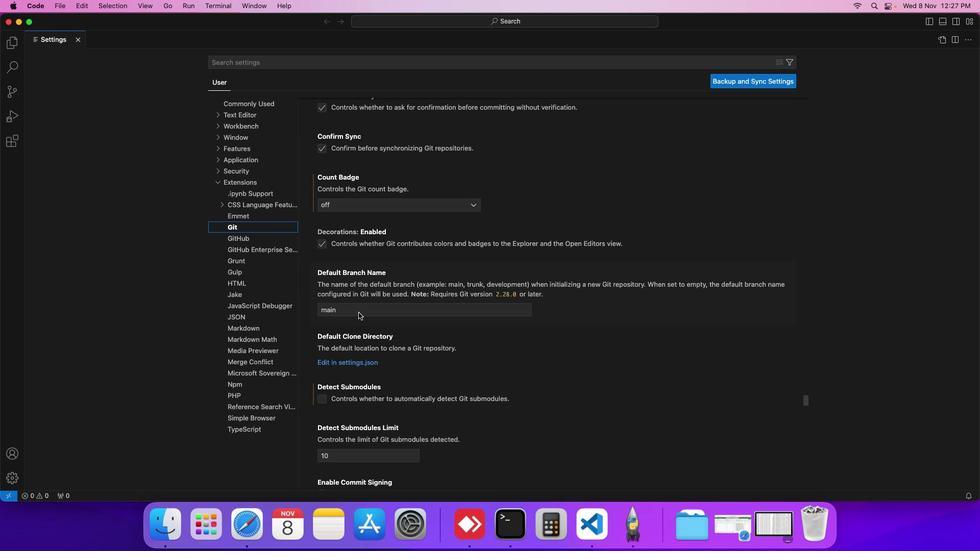 
Action: Mouse scrolled (358, 312) with delta (0, 0)
Screenshot: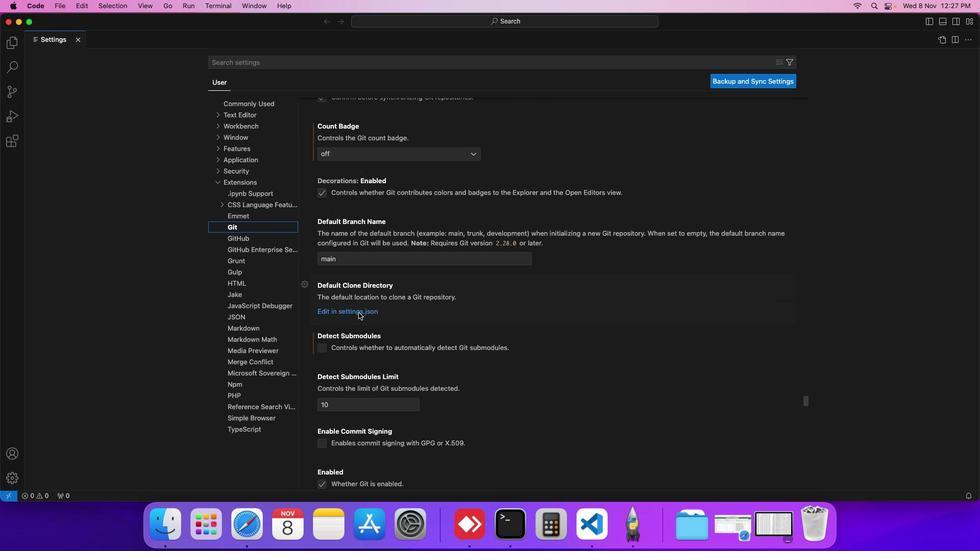 
Action: Mouse scrolled (358, 312) with delta (0, 0)
Screenshot: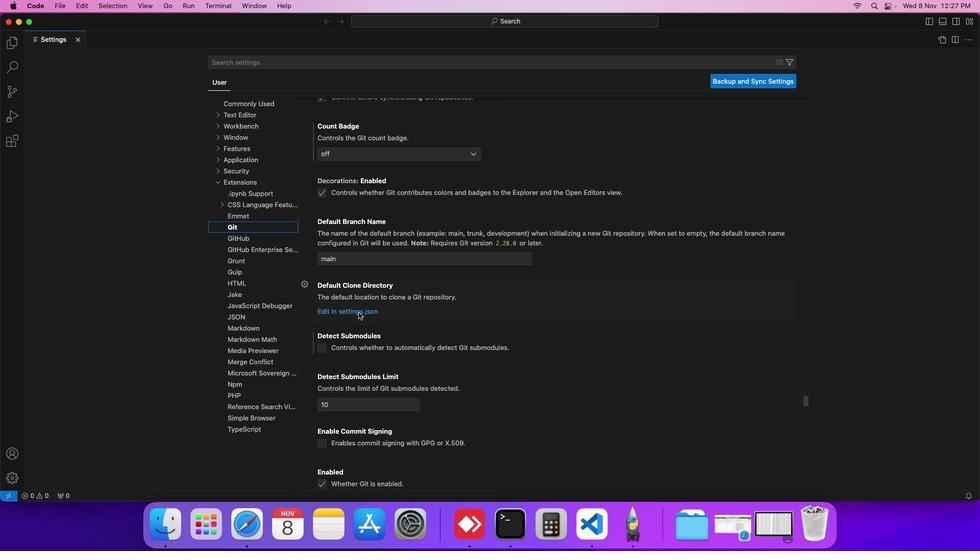 
Action: Mouse scrolled (358, 312) with delta (0, 0)
Screenshot: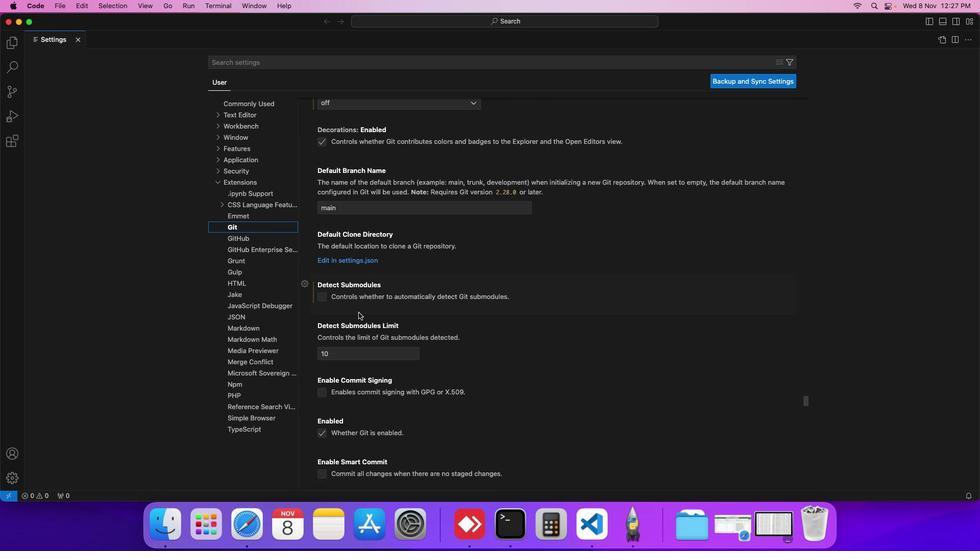 
Action: Mouse scrolled (358, 312) with delta (0, 0)
Screenshot: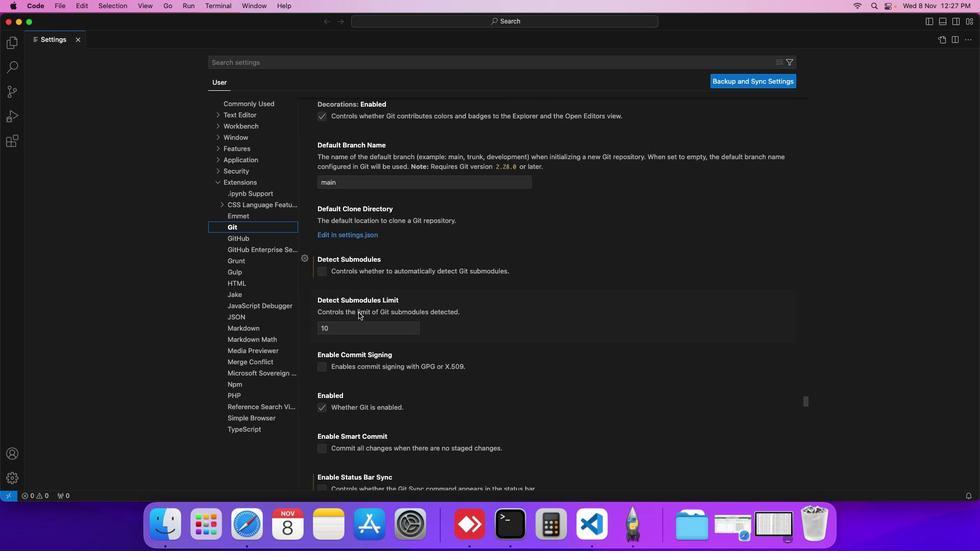 
Action: Mouse scrolled (358, 312) with delta (0, 0)
Screenshot: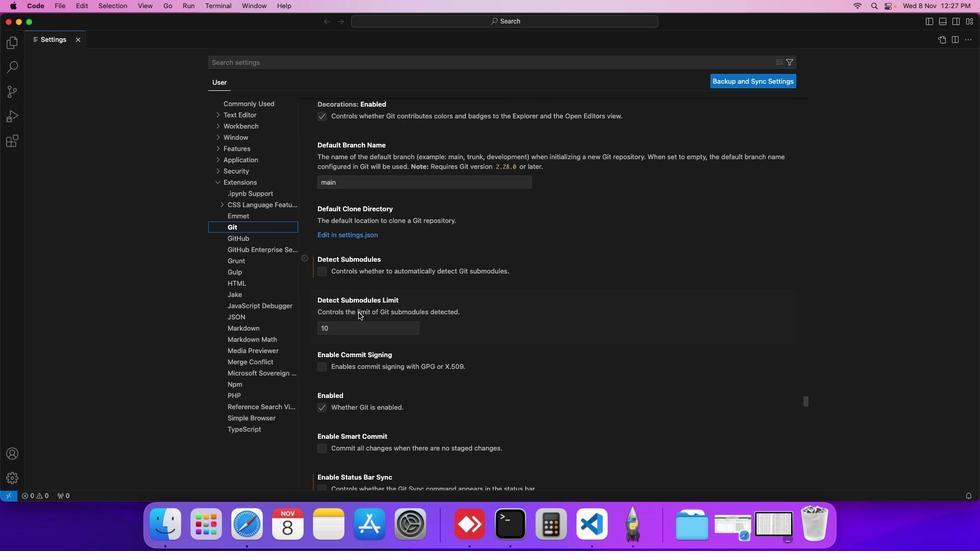 
Action: Mouse scrolled (358, 312) with delta (0, 0)
Screenshot: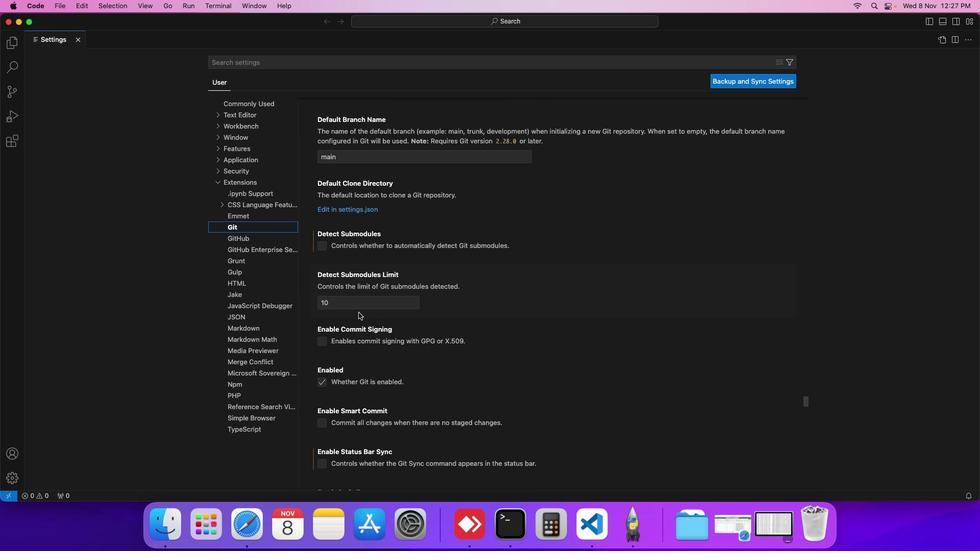 
Action: Mouse scrolled (358, 312) with delta (0, 0)
Screenshot: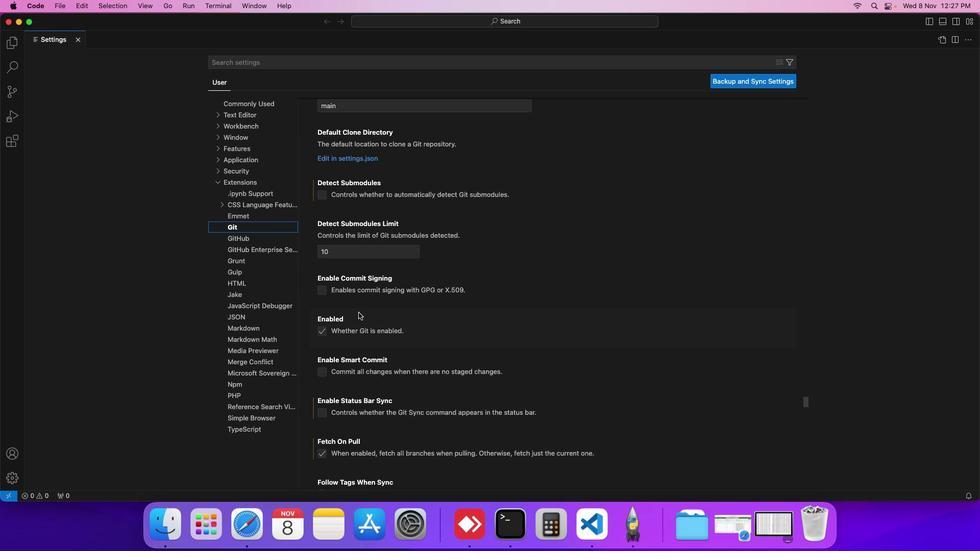 
Action: Mouse scrolled (358, 312) with delta (0, 0)
Screenshot: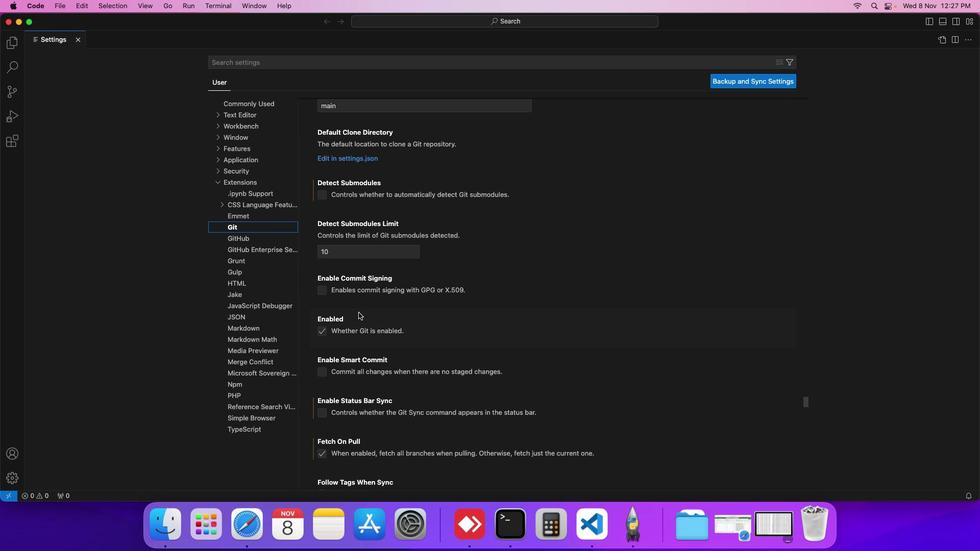 
Action: Mouse scrolled (358, 312) with delta (0, 0)
Screenshot: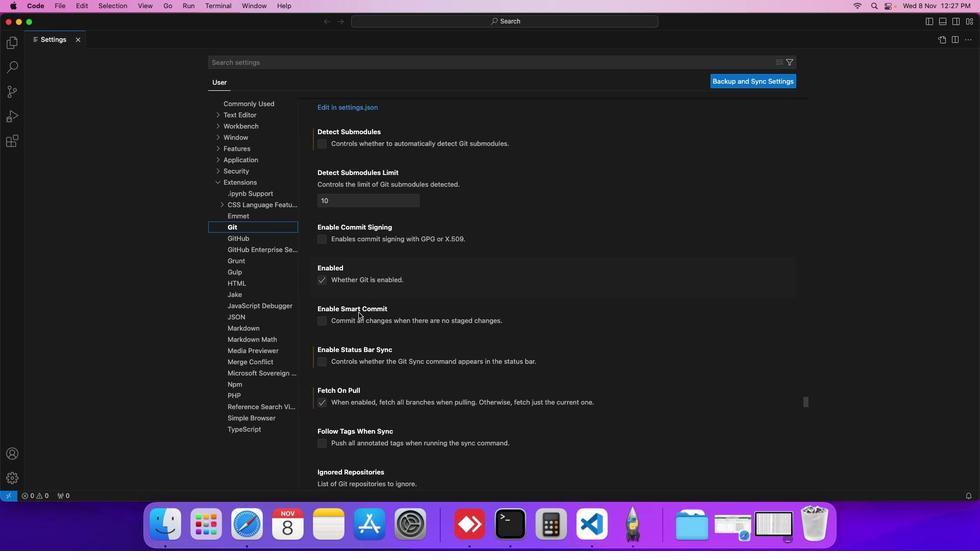 
Action: Mouse scrolled (358, 312) with delta (0, 0)
Screenshot: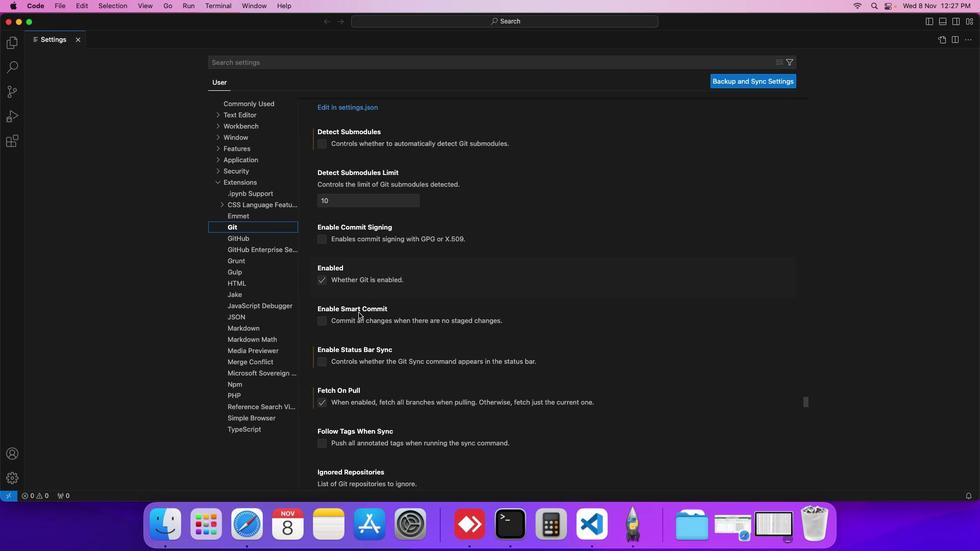 
Action: Mouse scrolled (358, 312) with delta (0, 0)
Screenshot: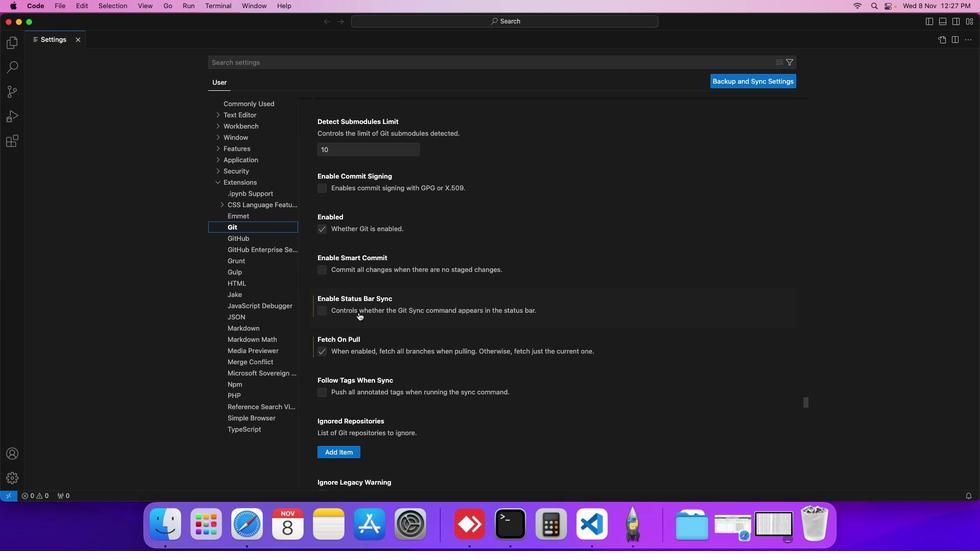 
Action: Mouse scrolled (358, 312) with delta (0, 0)
Screenshot: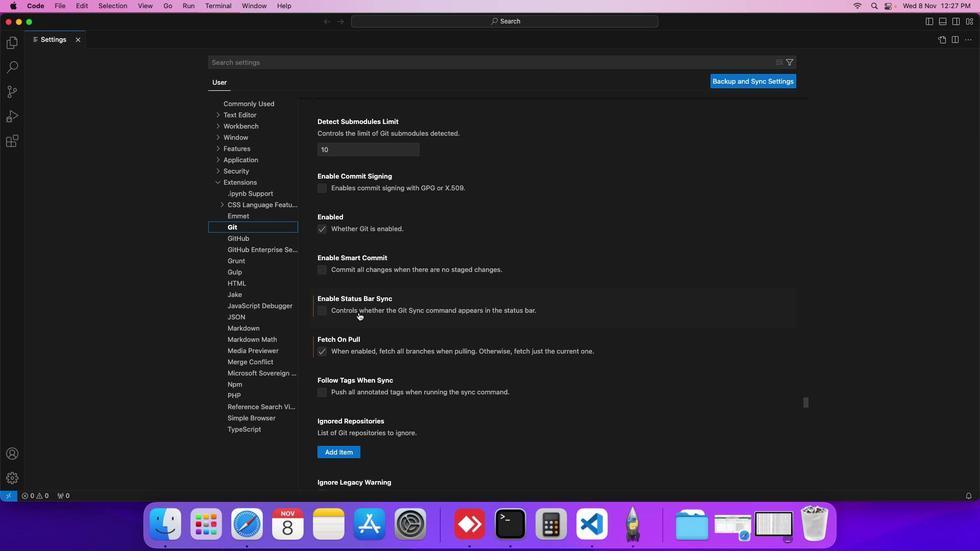 
Action: Mouse scrolled (358, 312) with delta (0, 0)
Screenshot: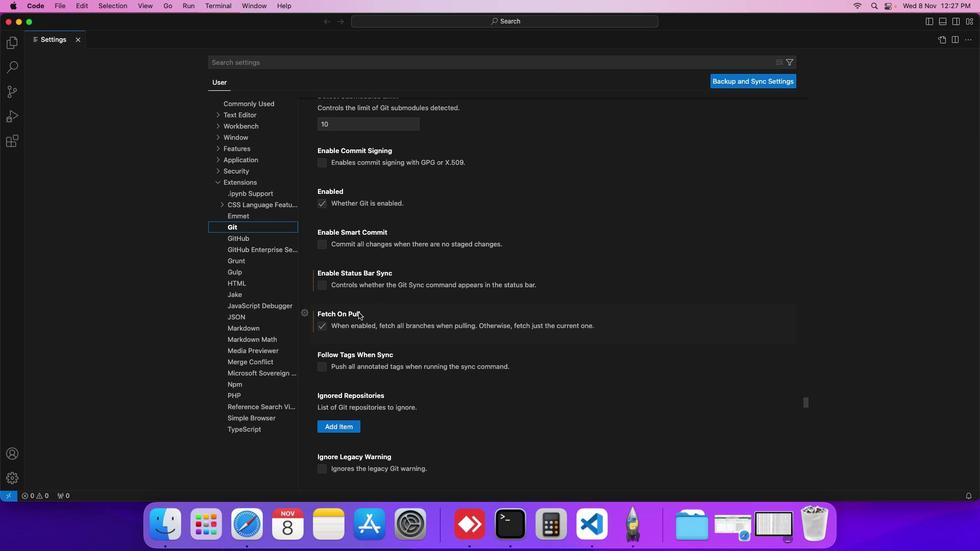 
Action: Mouse moved to (321, 389)
Screenshot: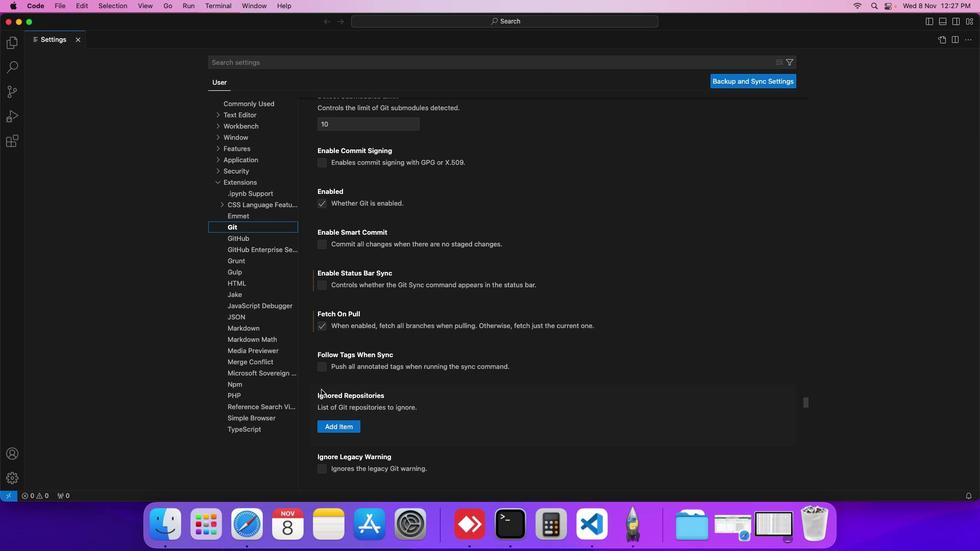 
Action: Mouse scrolled (321, 389) with delta (0, 0)
Screenshot: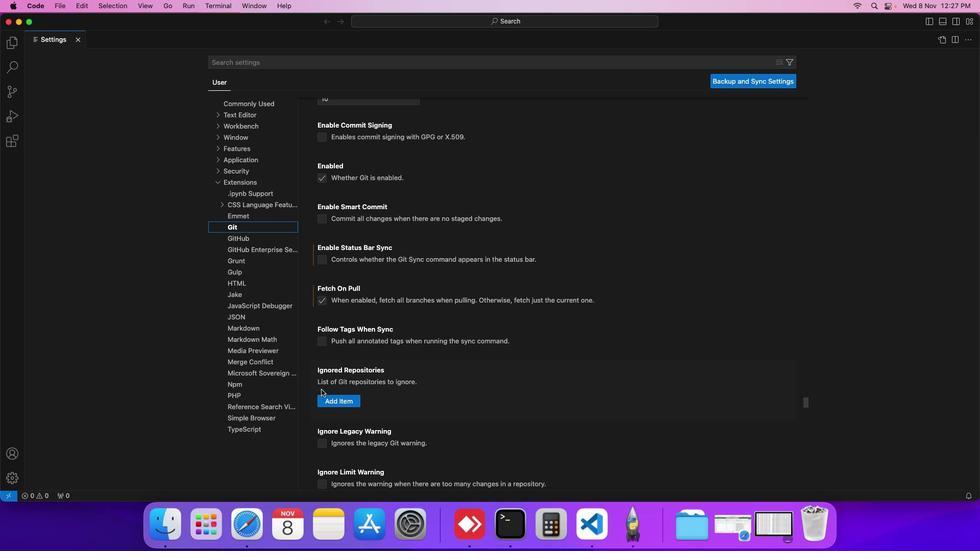 
Action: Mouse moved to (324, 343)
Screenshot: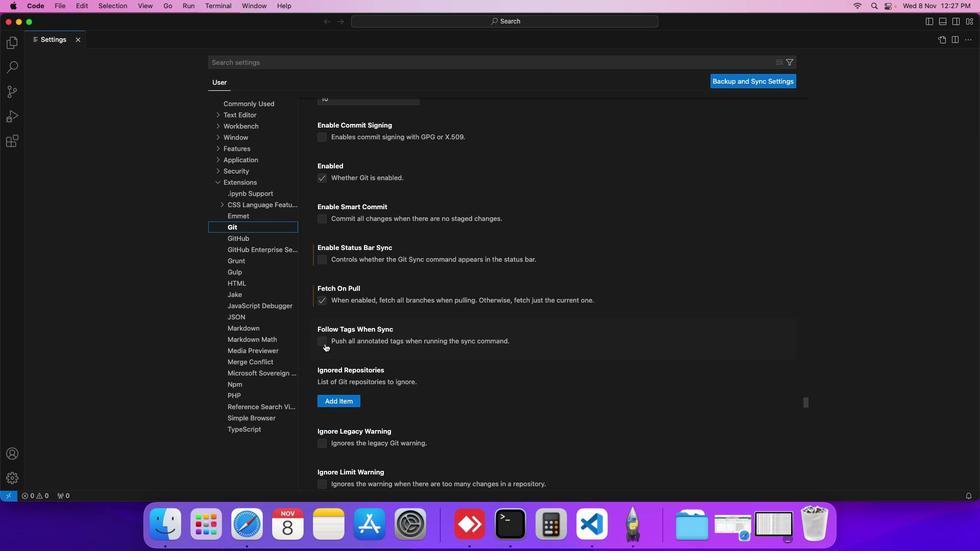 
Action: Mouse pressed left at (324, 343)
Screenshot: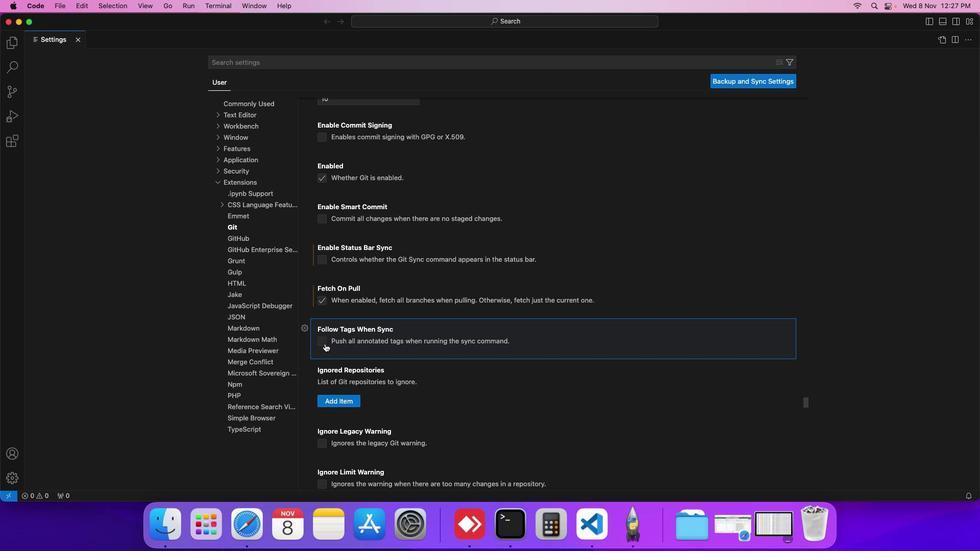 
Action: Mouse moved to (396, 339)
Screenshot: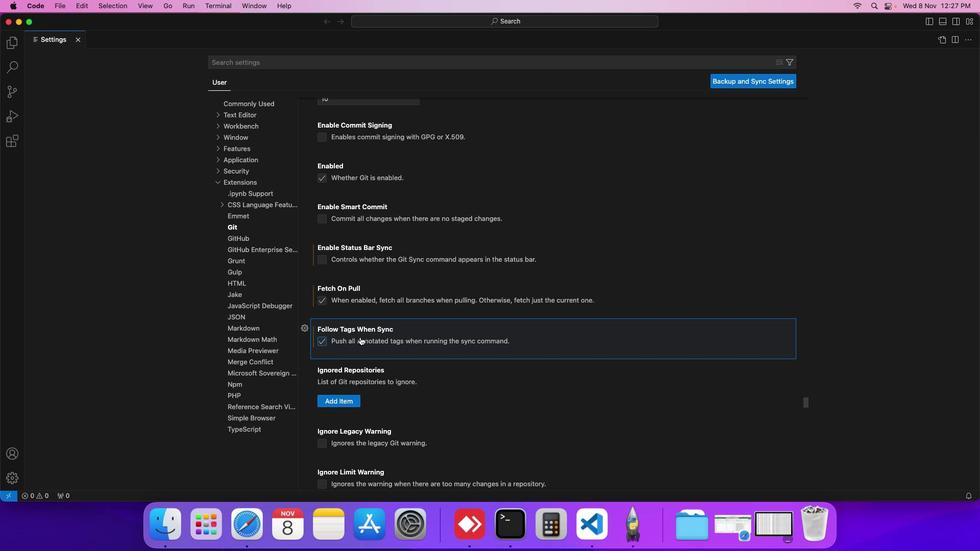 
